 Task: Set up a 4-hour BBQ and grilling competition among friends and family.
Action: Mouse pressed left at (803, 105)
Screenshot: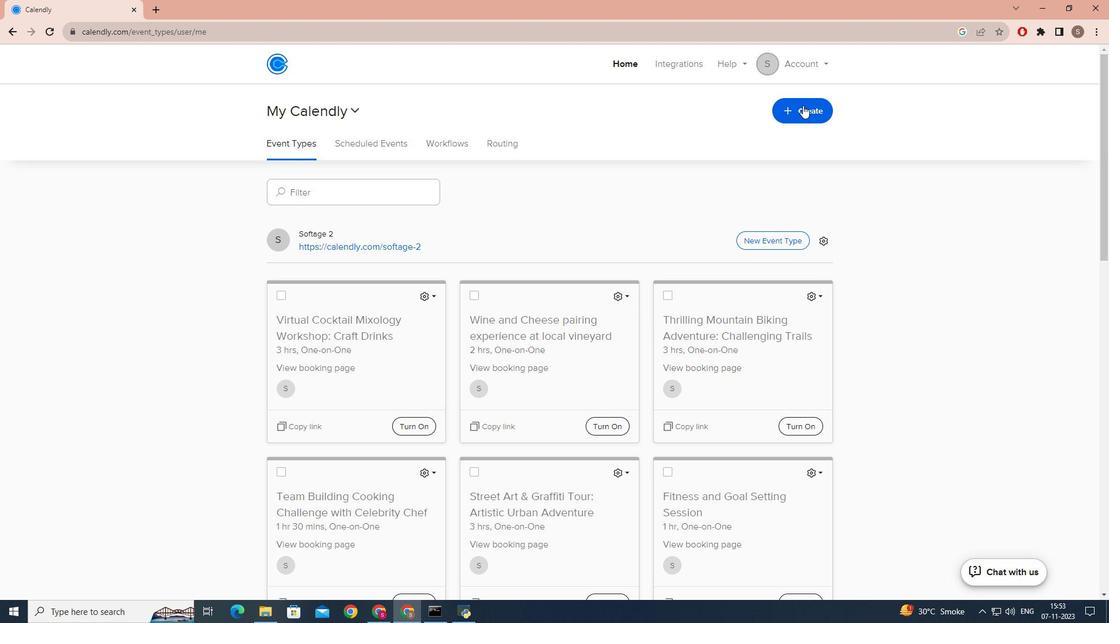 
Action: Mouse moved to (690, 150)
Screenshot: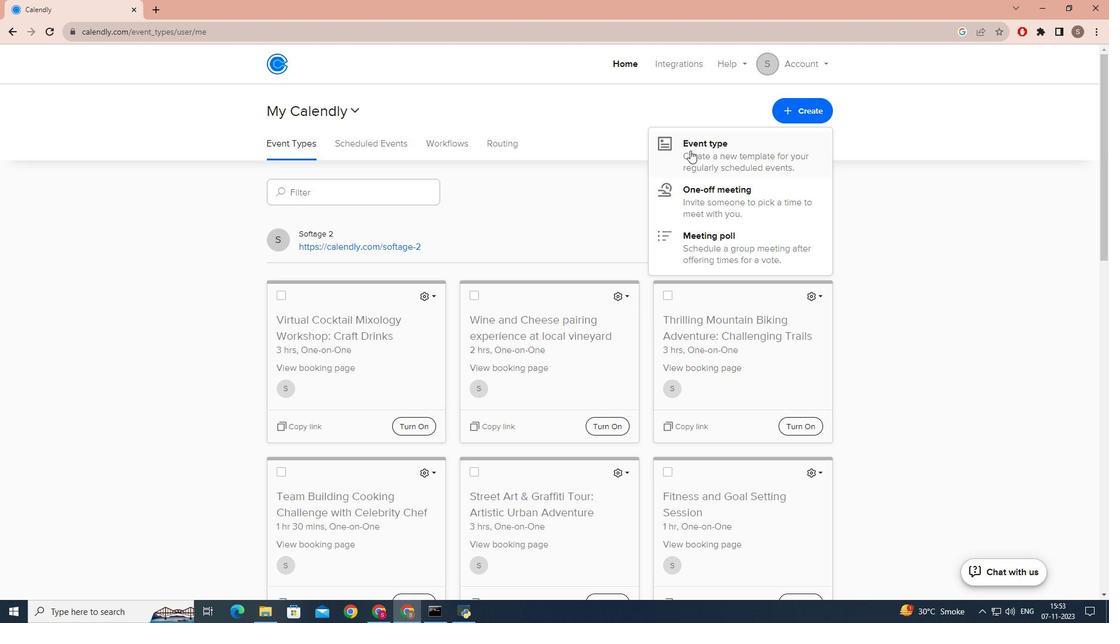 
Action: Mouse pressed left at (690, 150)
Screenshot: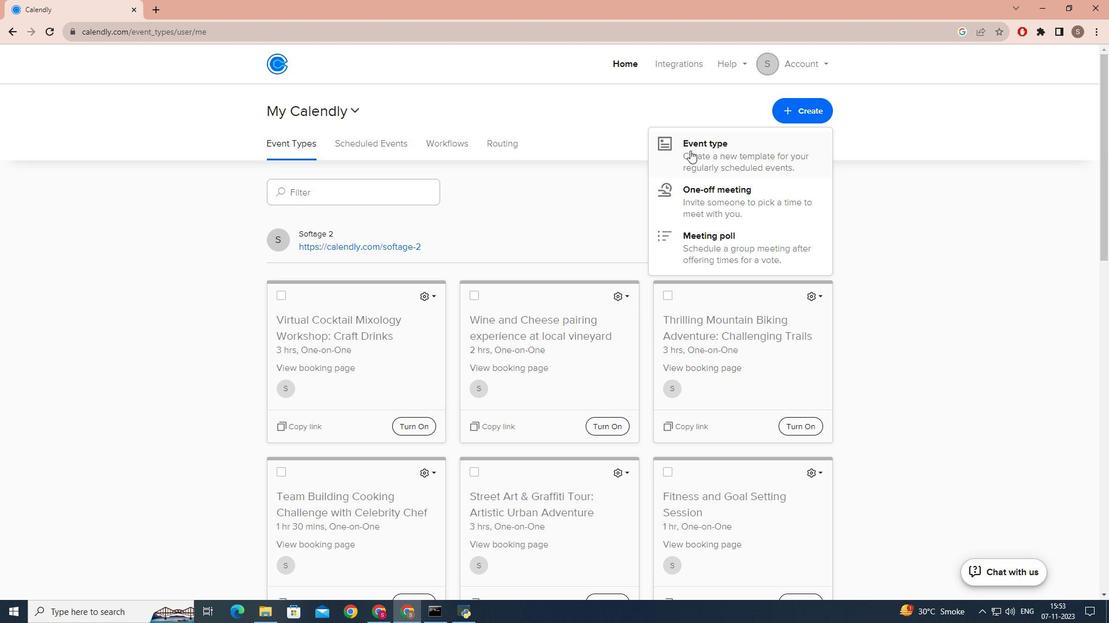 
Action: Mouse moved to (508, 206)
Screenshot: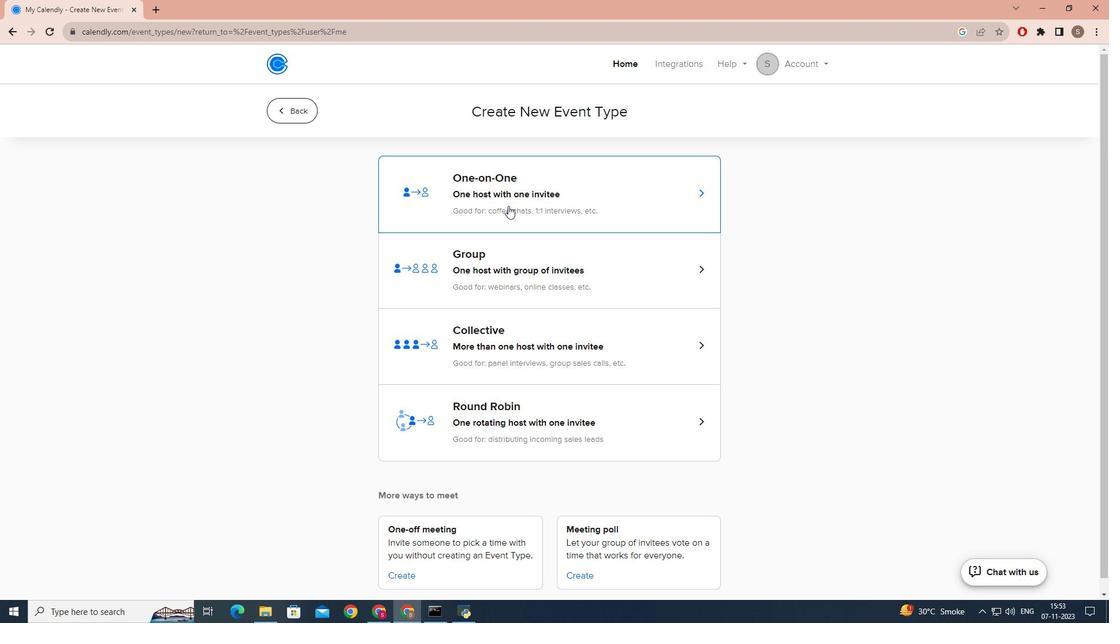 
Action: Mouse pressed left at (508, 206)
Screenshot: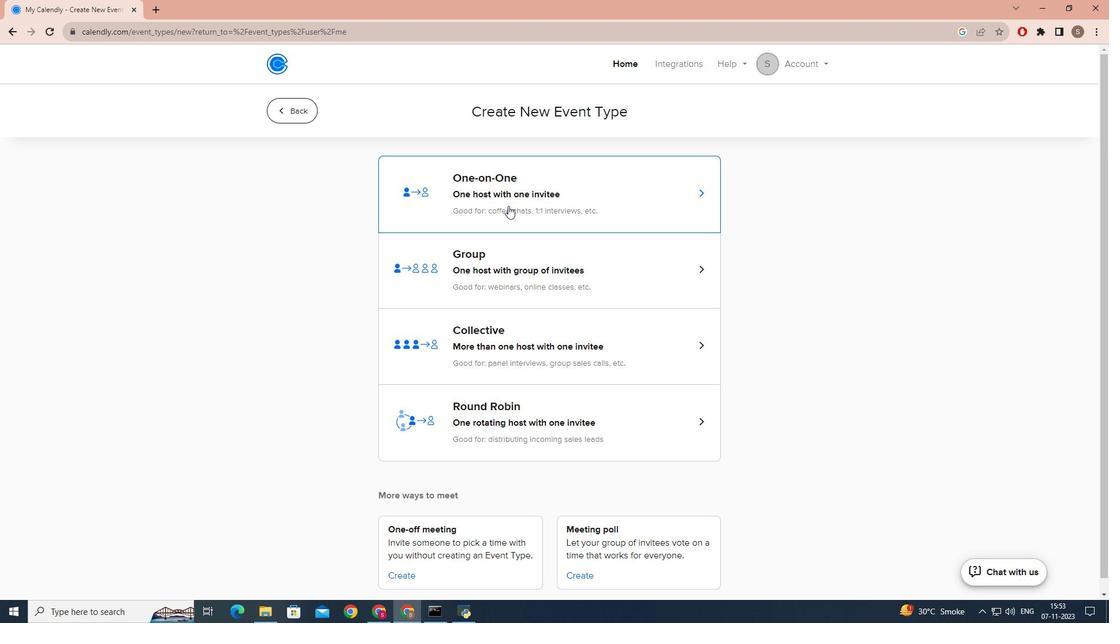 
Action: Mouse moved to (413, 260)
Screenshot: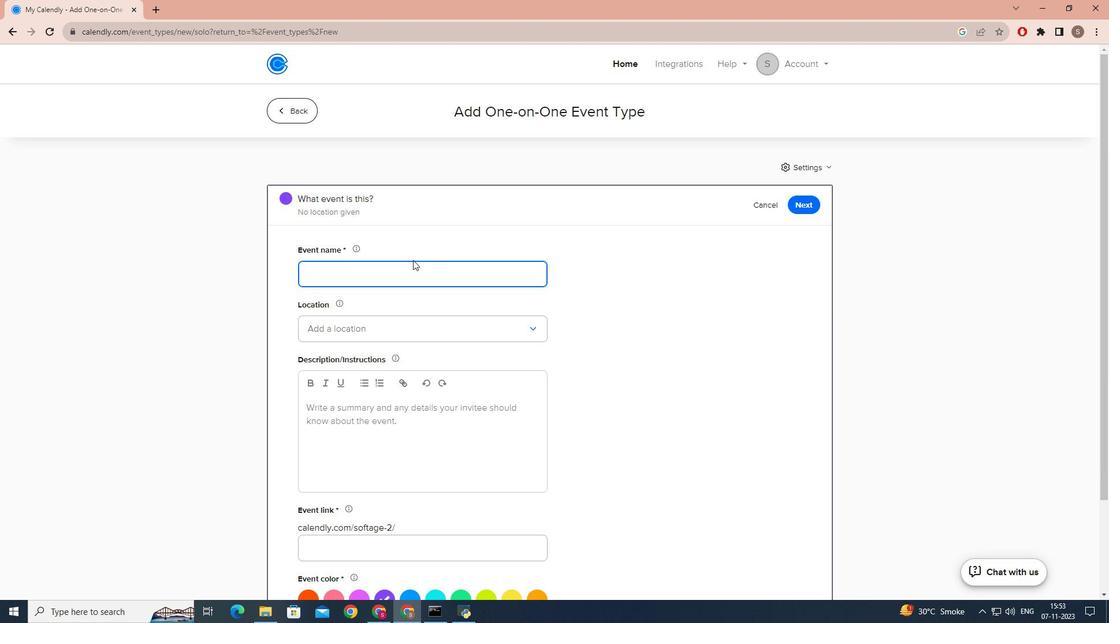 
Action: Key pressed bbq<Key.space><Key.caps_lock>AND<Key.space><Key.caps_lock>g<Key.caps_lock>RILLING<Key.space><Key.caps_lock>c<Key.caps_lock>OMPETITION<Key.space>WITH<Key.space><Key.caps_lock>f<Key.caps_lock>RIENDS<Key.space>AND<Key.space><Key.caps_lock>f<Key.caps_lock>AMILY
Screenshot: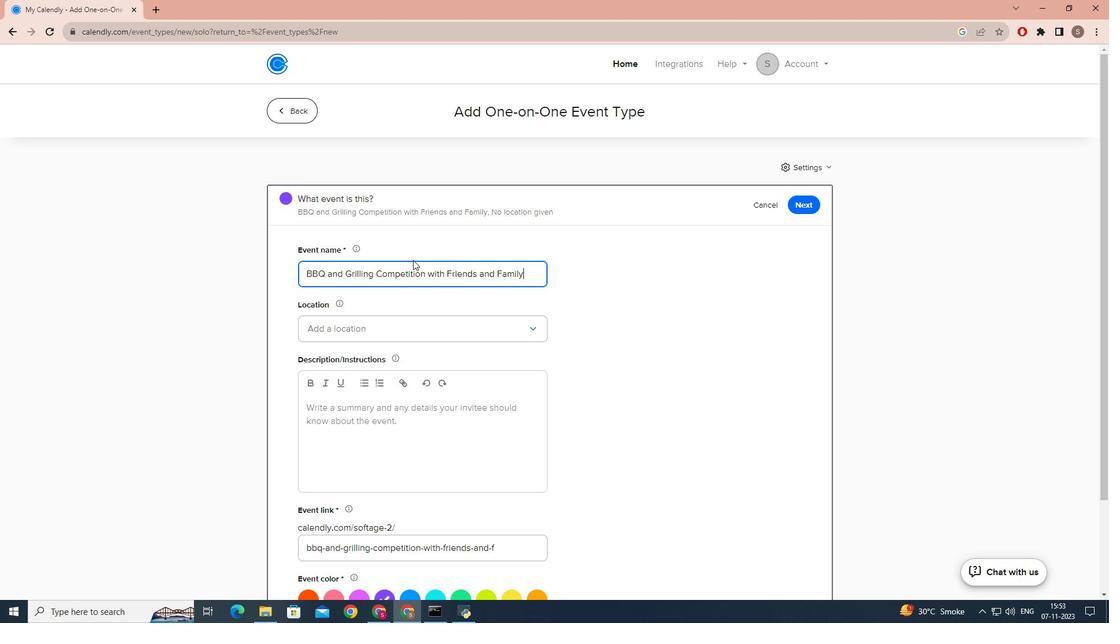 
Action: Mouse moved to (370, 328)
Screenshot: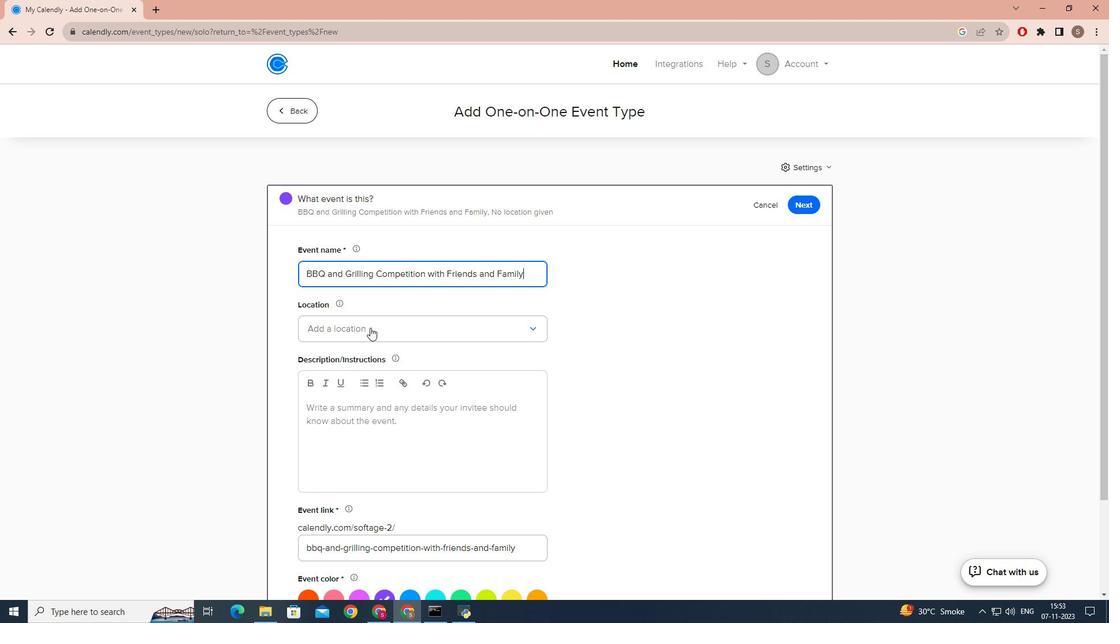 
Action: Mouse pressed left at (370, 328)
Screenshot: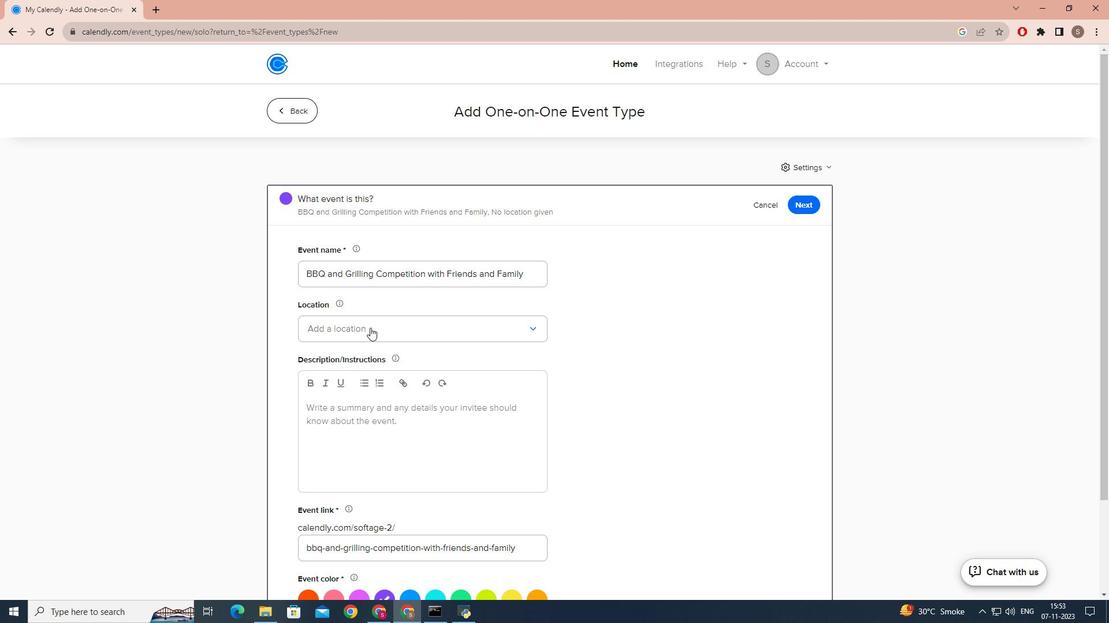 
Action: Mouse moved to (361, 355)
Screenshot: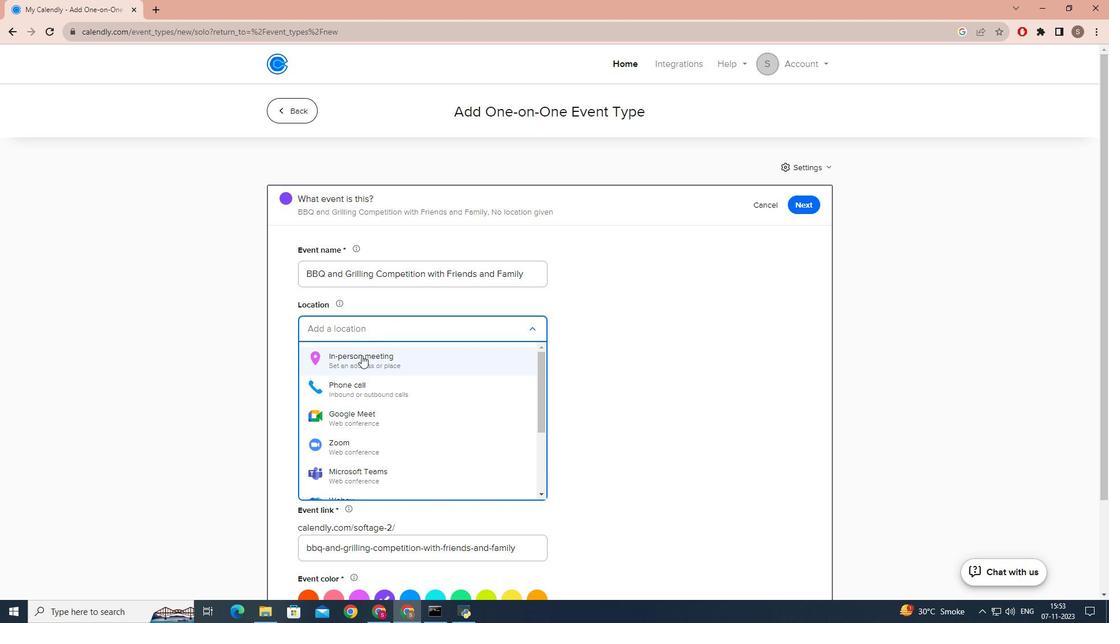 
Action: Mouse pressed left at (361, 355)
Screenshot: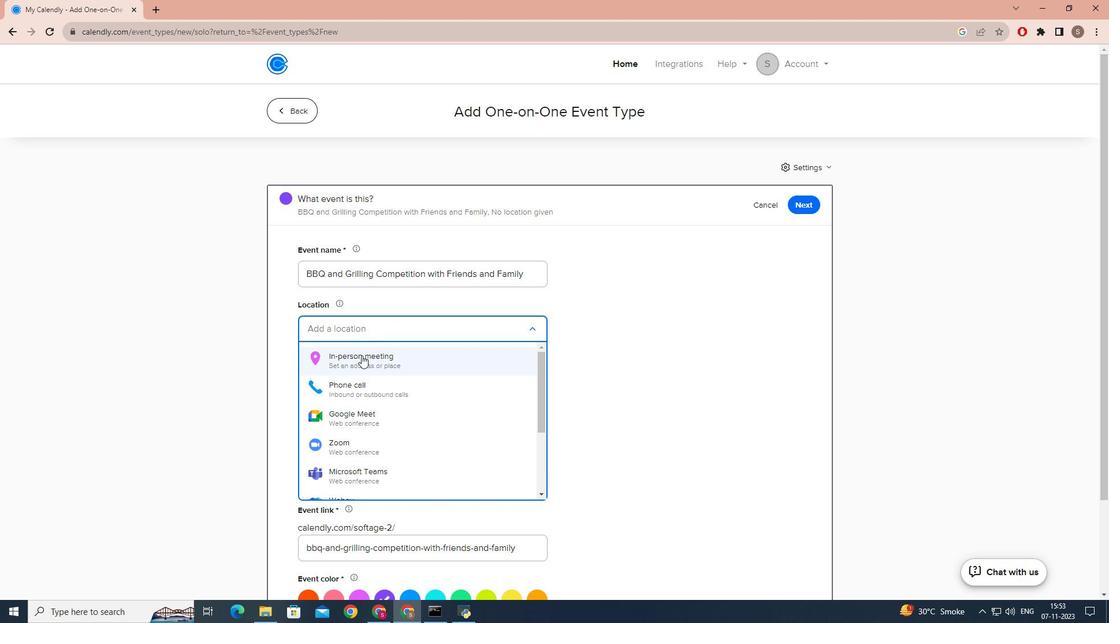 
Action: Mouse moved to (532, 188)
Screenshot: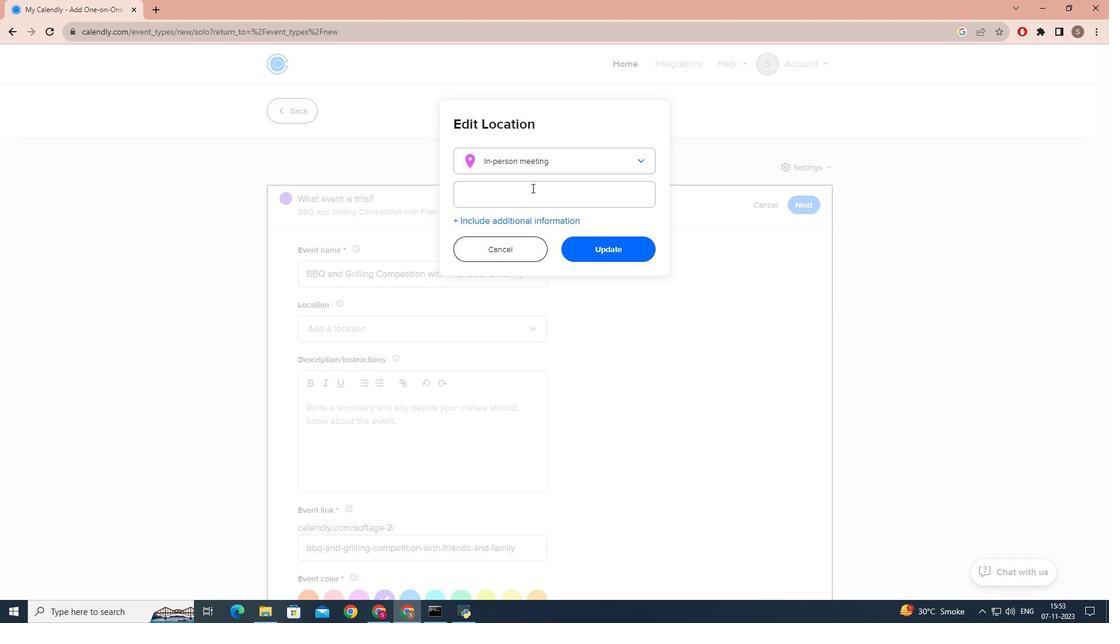
Action: Mouse pressed left at (532, 188)
Screenshot: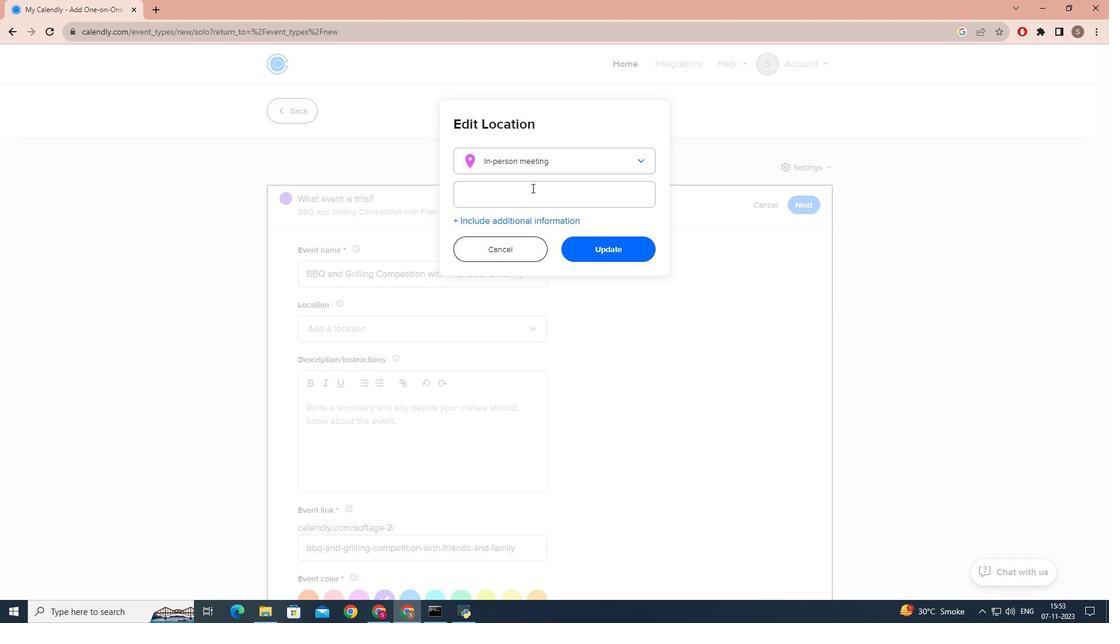 
Action: Key pressed <Key.caps_lock>bbq<Key.space><Key.caps_lock><Key.caps_lock>b<Key.caps_lock>L<Key.caps_lock><Key.caps_lock>AZE,<Key.caps_lock>n<Key.caps_lock>EW<Key.space><Key.caps_lock>h<Key.caps_lock>AVEN<Key.space><Key.caps_lock>s<Key.caps_lock>TREET,<Key.space><Key.caps_lock>m<Key.caps_lock>I<Key.backspace>INNESOTA,<Key.caps_lock>u.s.a
Screenshot: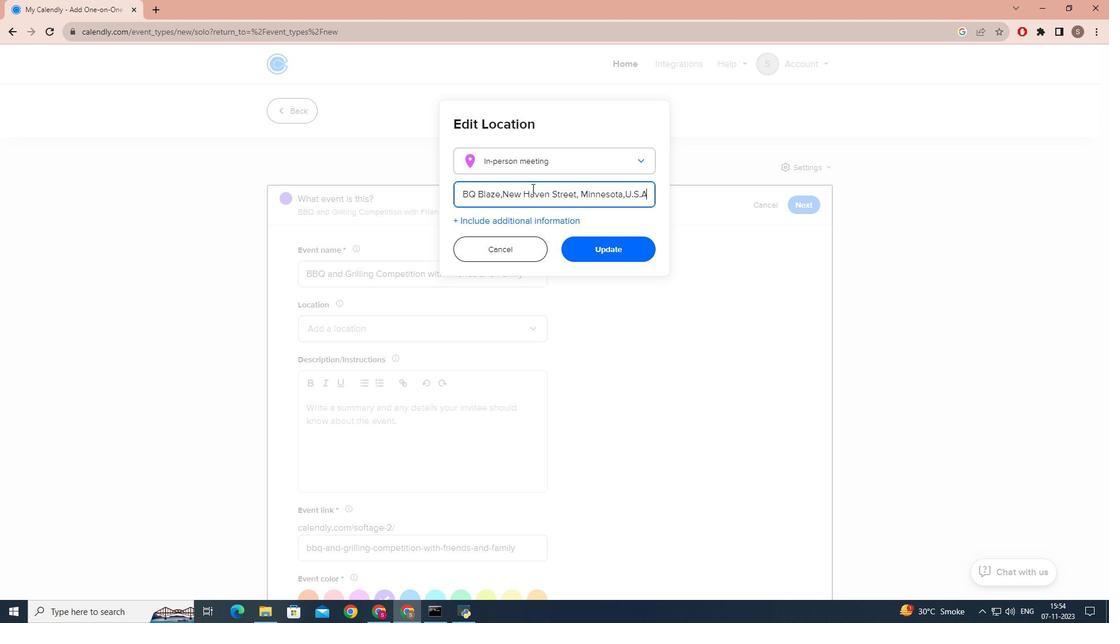 
Action: Mouse moved to (634, 259)
Screenshot: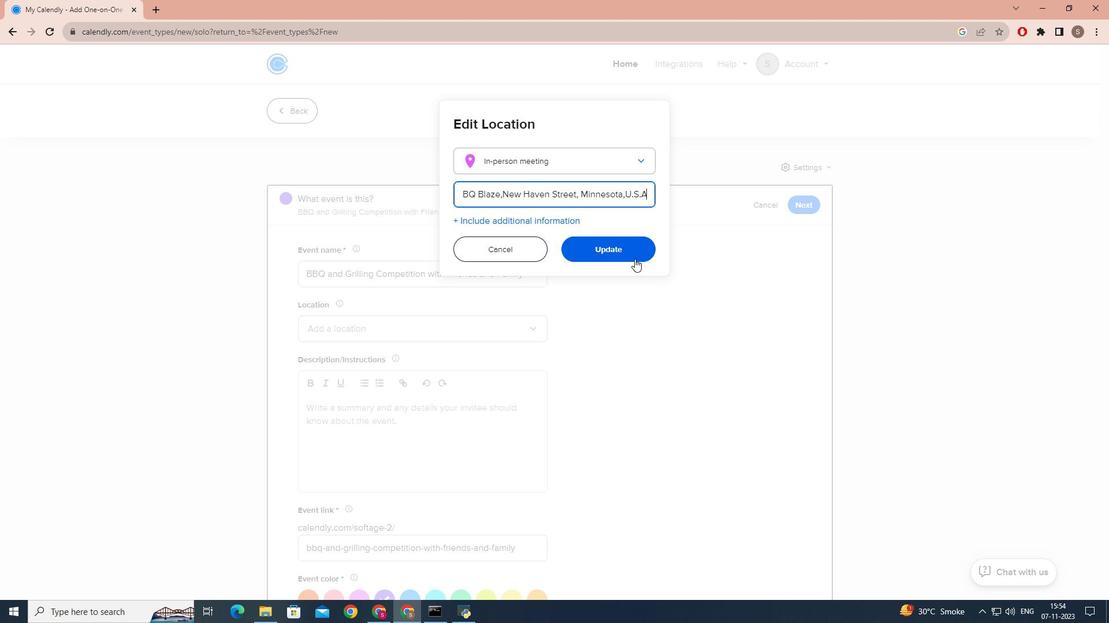 
Action: Mouse pressed left at (634, 259)
Screenshot: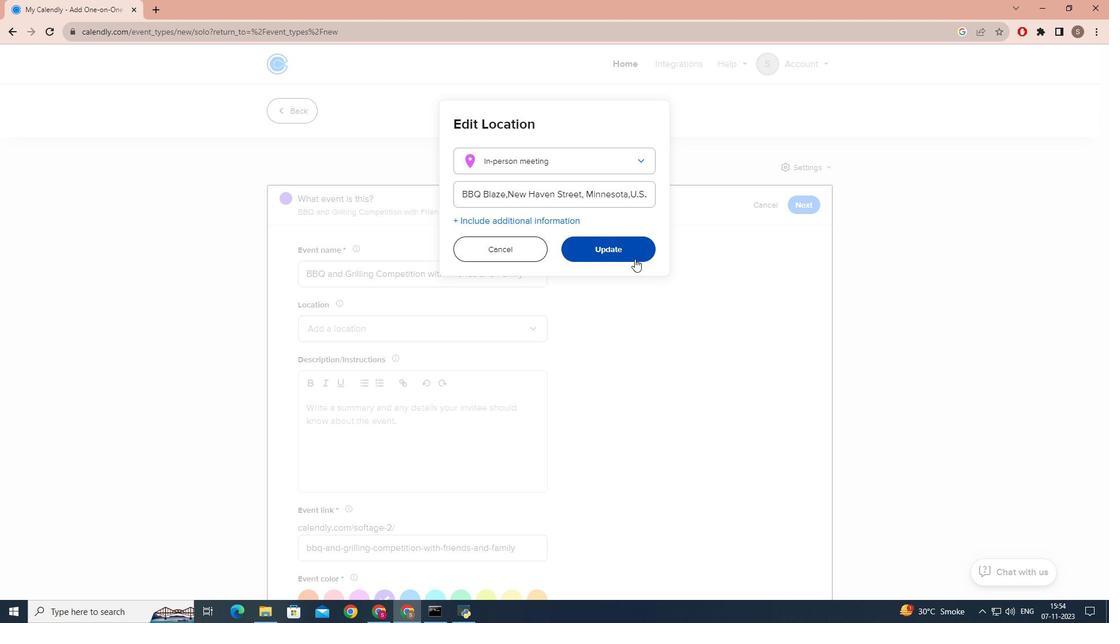 
Action: Mouse moved to (505, 346)
Screenshot: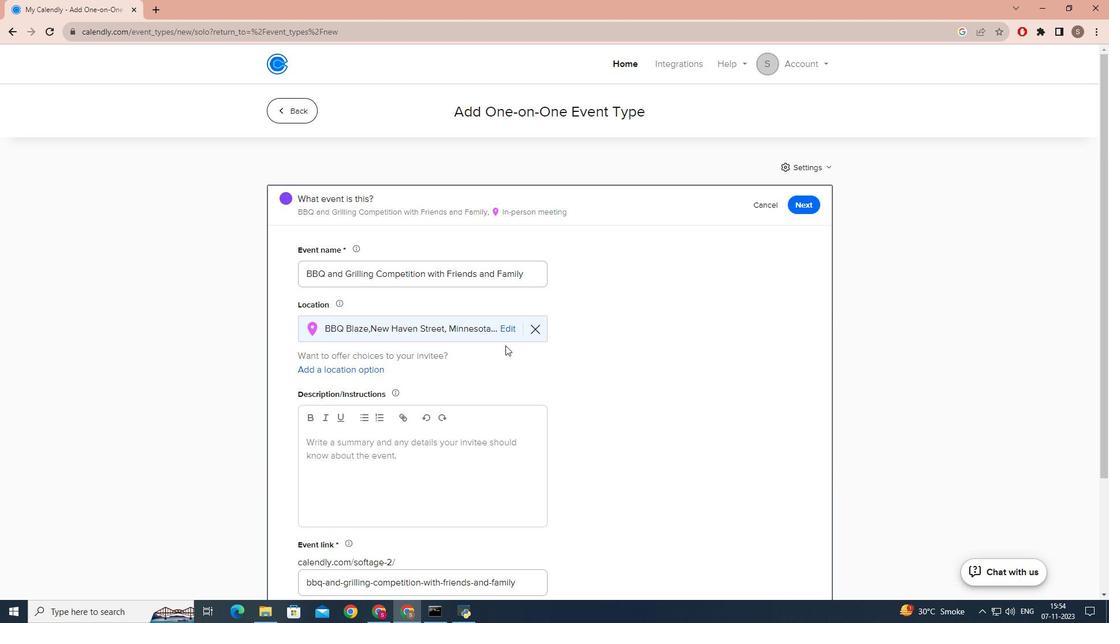 
Action: Mouse scrolled (505, 345) with delta (0, 0)
Screenshot: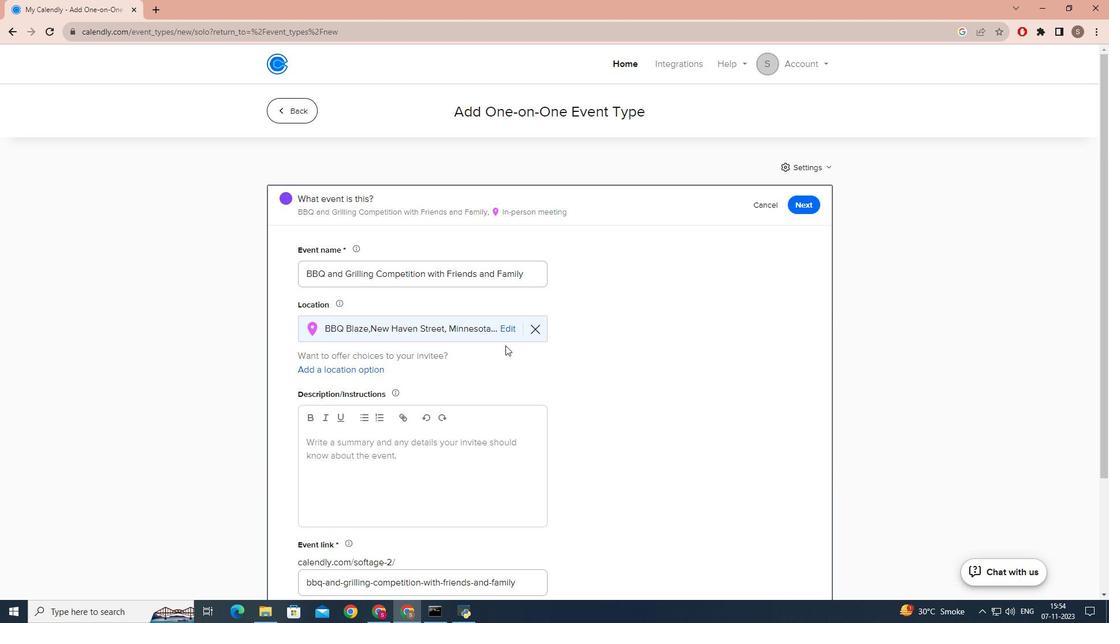 
Action: Mouse scrolled (505, 345) with delta (0, 0)
Screenshot: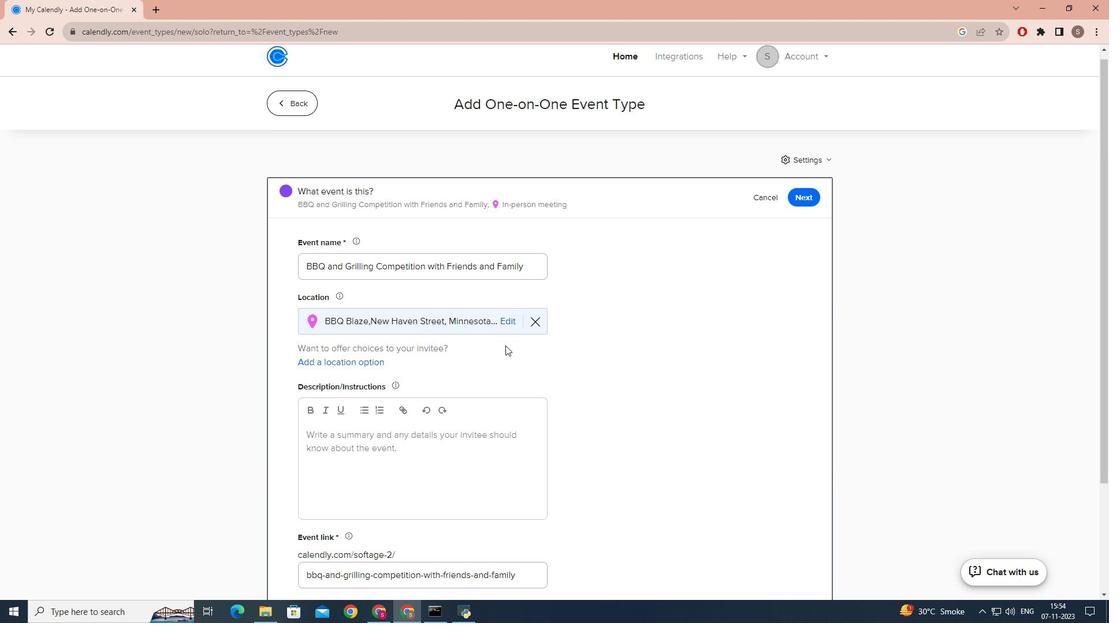 
Action: Mouse scrolled (505, 345) with delta (0, 0)
Screenshot: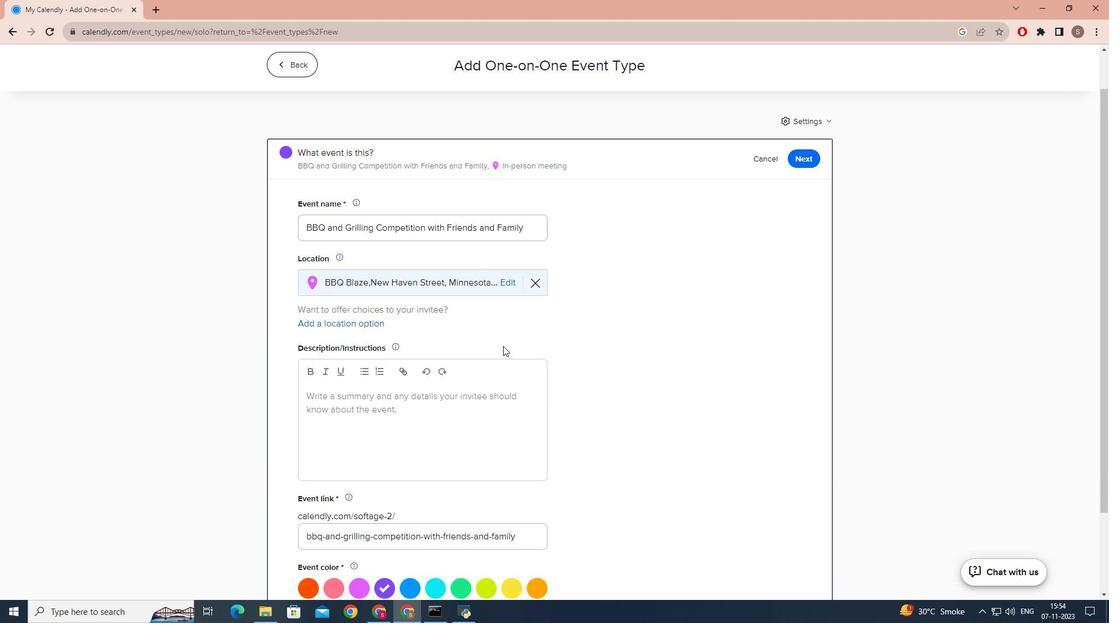 
Action: Mouse moved to (383, 332)
Screenshot: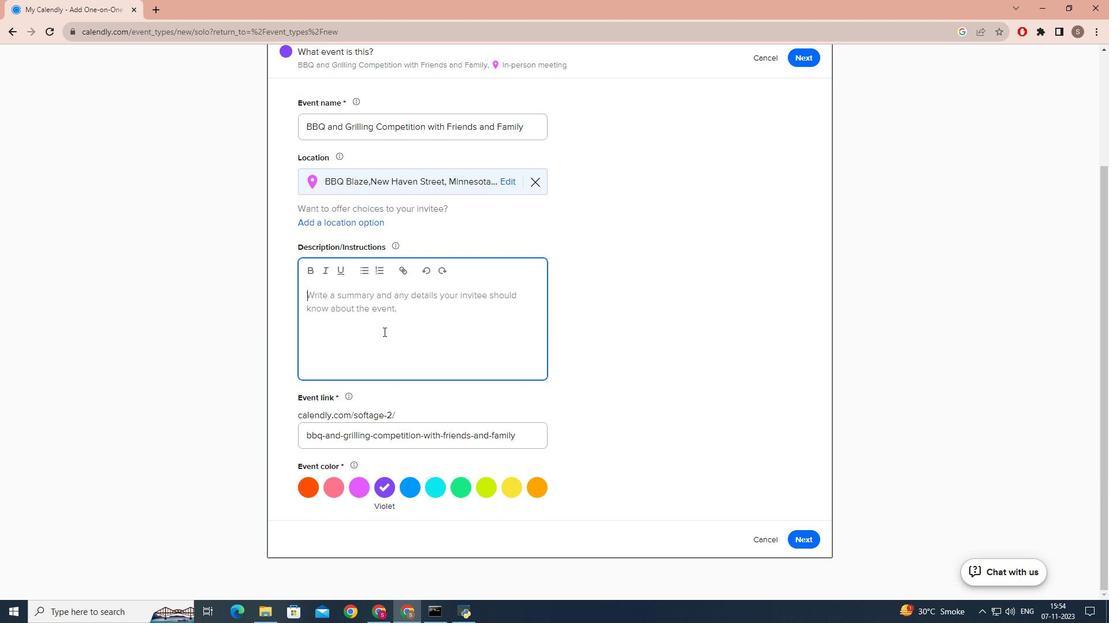 
Action: Mouse pressed left at (383, 332)
Screenshot: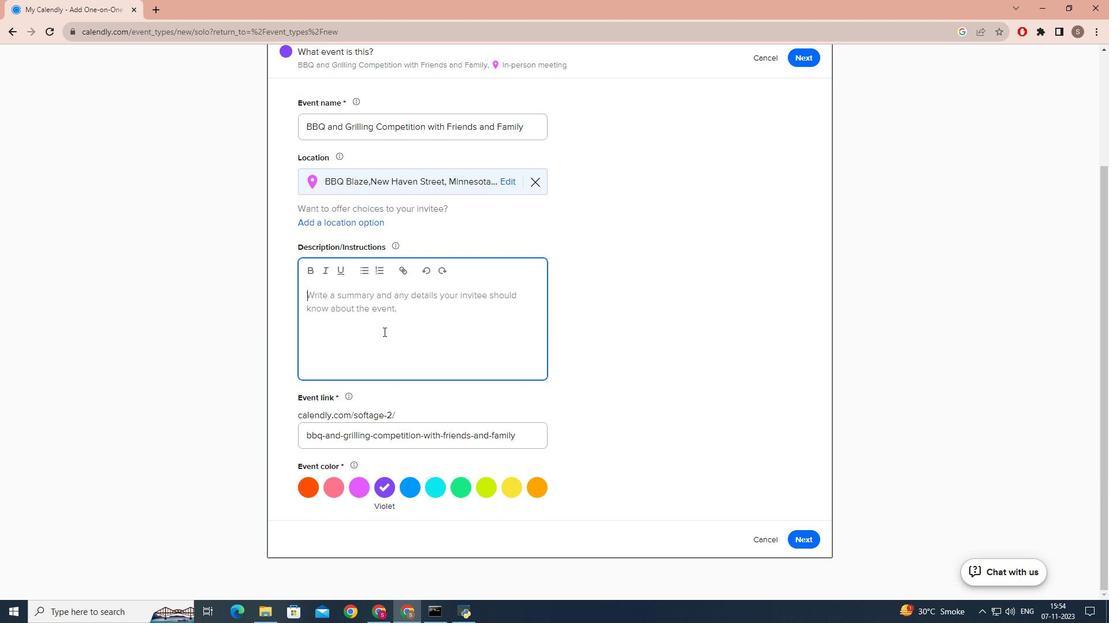 
Action: Key pressed <Key.caps_lock>G<Key.backspace><Key.caps_lock>g<Key.caps_lock>ET<Key.space>READY<Key.space>FOR<Key.space>A<Key.space>SIZLI<Key.backspace><Key.backspace>LING<Key.space>AND<Key.space>MOUTHWATERING<Key.space>
Screenshot: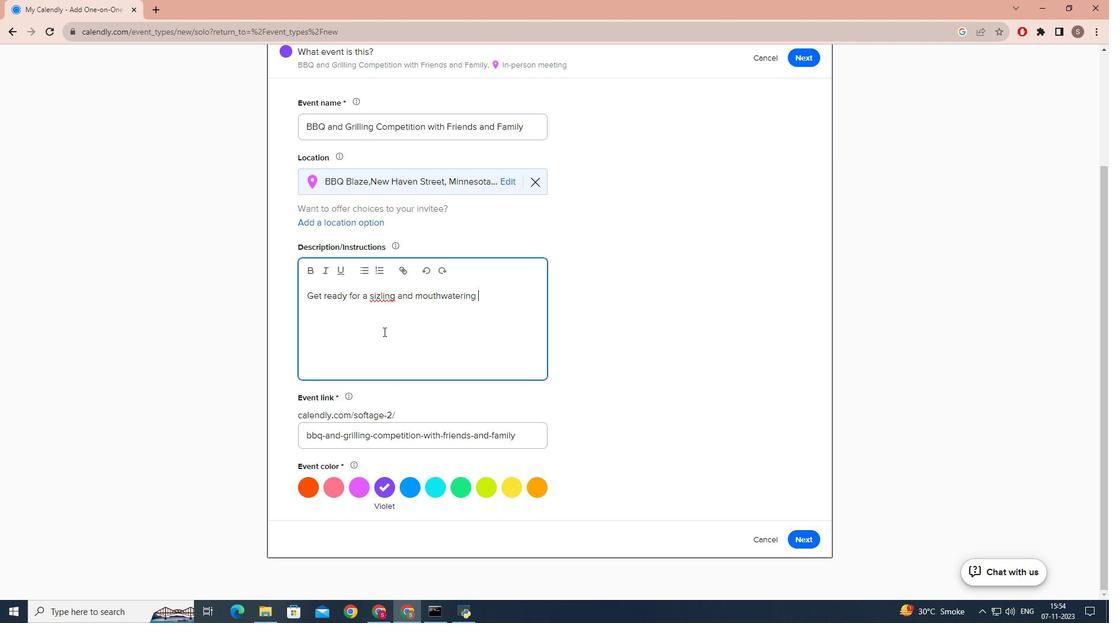 
Action: Mouse moved to (376, 295)
Screenshot: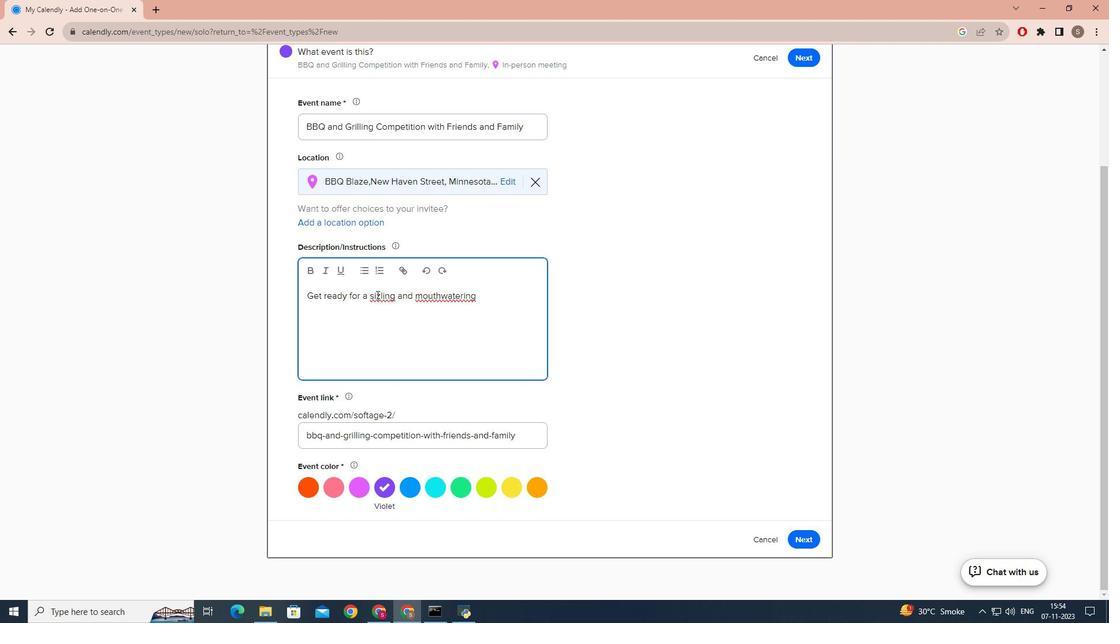 
Action: Mouse pressed left at (376, 295)
Screenshot: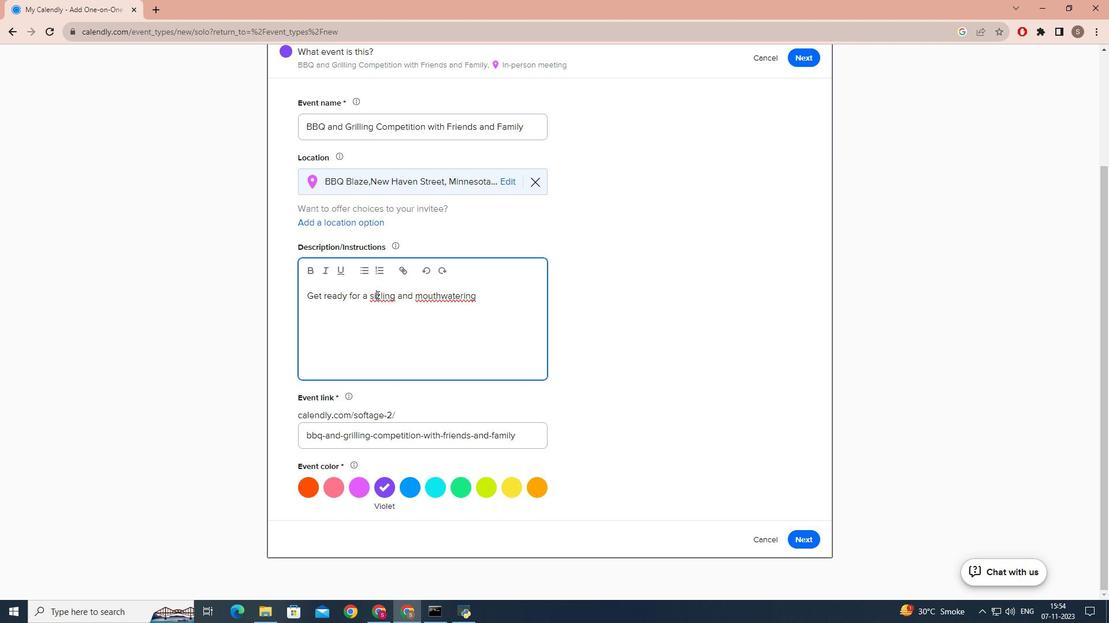 
Action: Mouse moved to (385, 296)
Screenshot: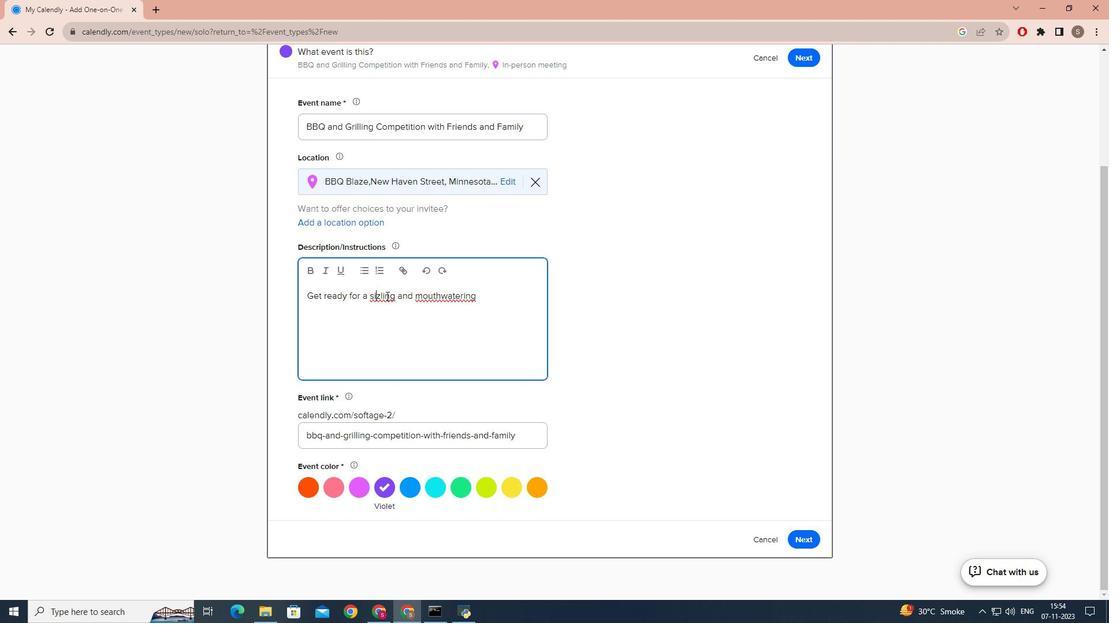 
Action: Key pressed A
Screenshot: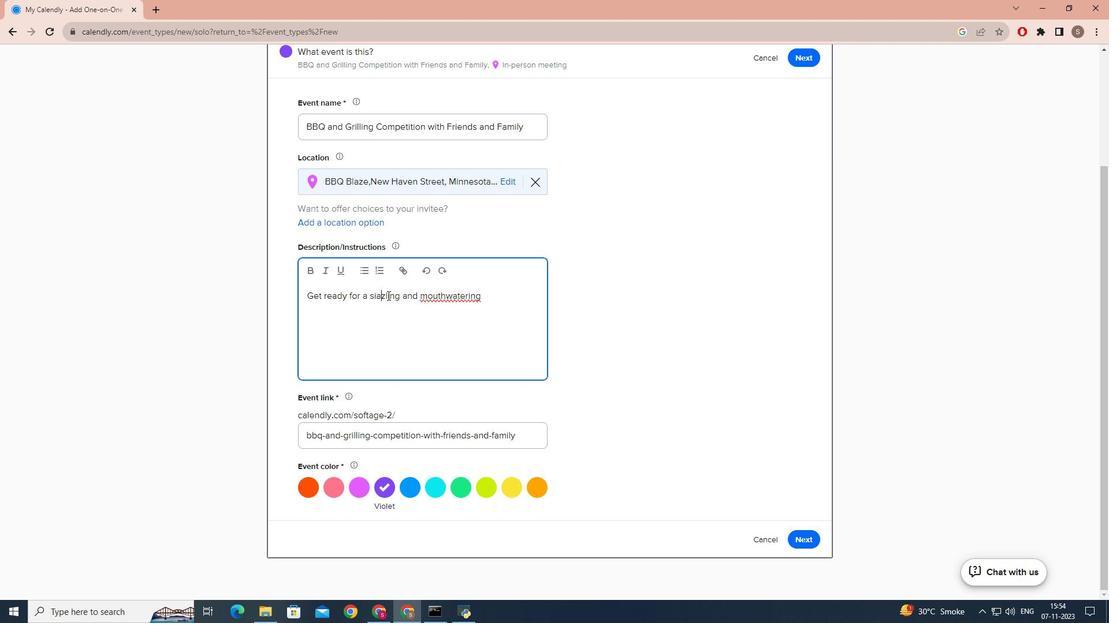 
Action: Mouse moved to (411, 299)
Screenshot: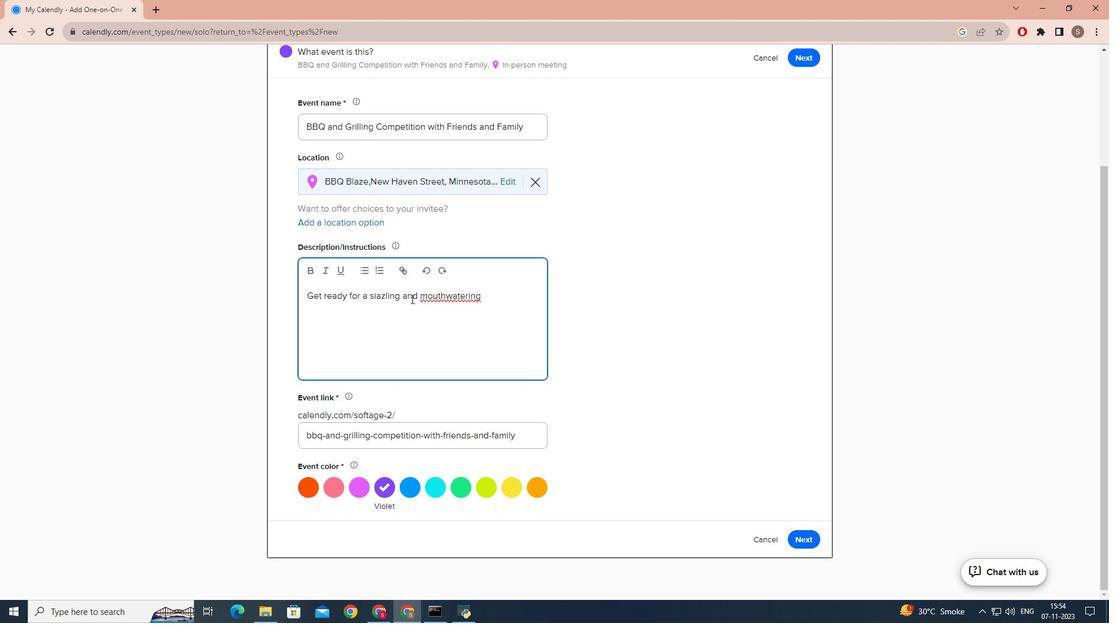 
Action: Key pressed <Key.backspace>Z
Screenshot: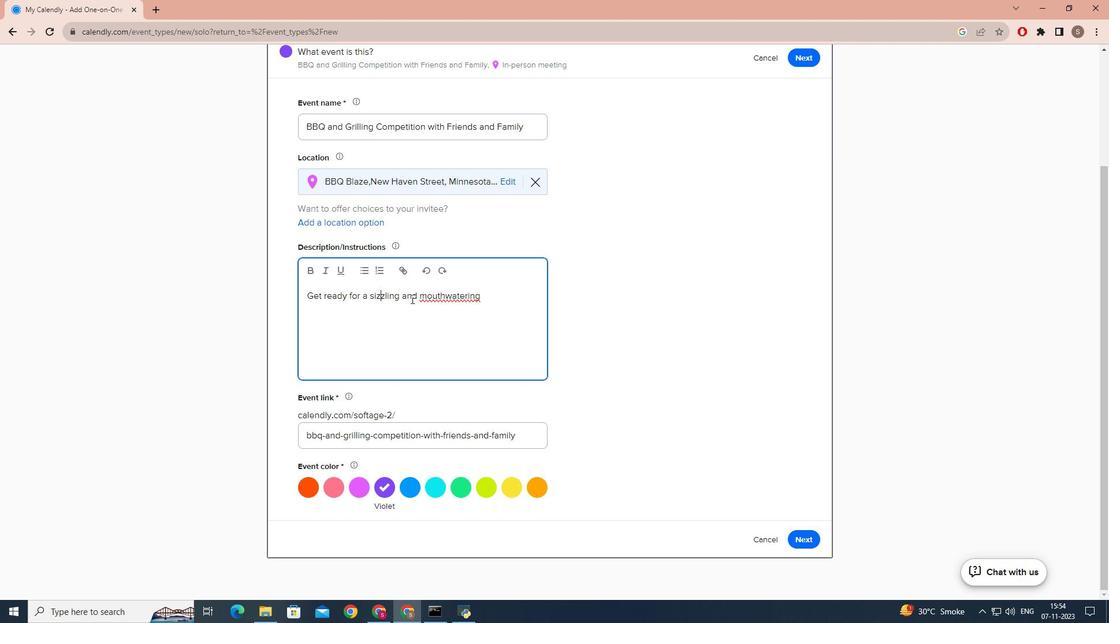
Action: Mouse moved to (444, 295)
Screenshot: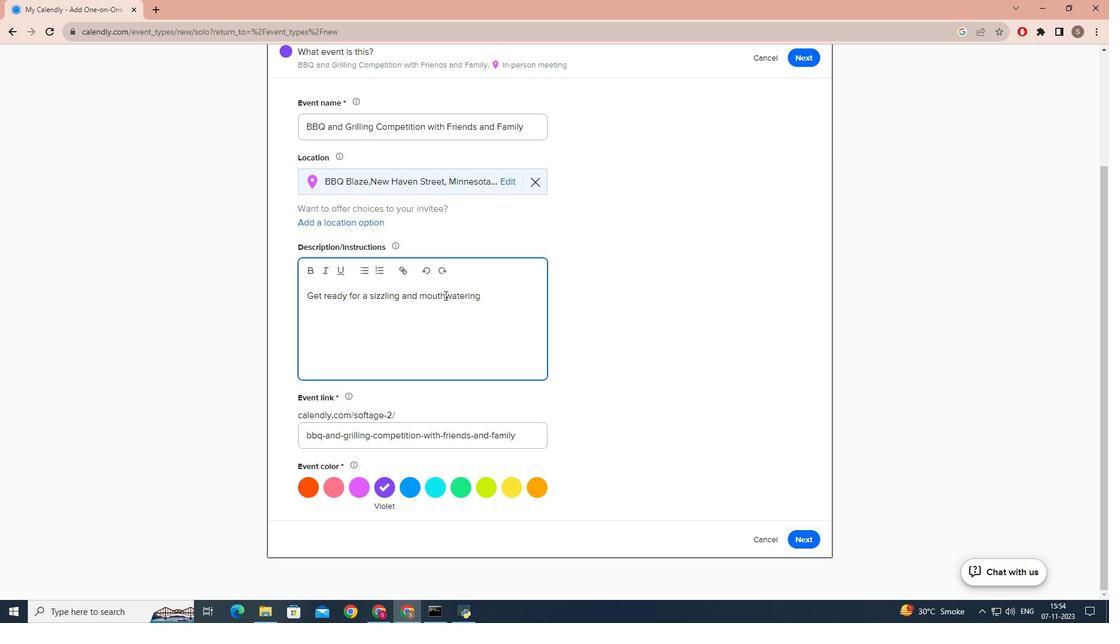 
Action: Mouse pressed left at (444, 295)
Screenshot: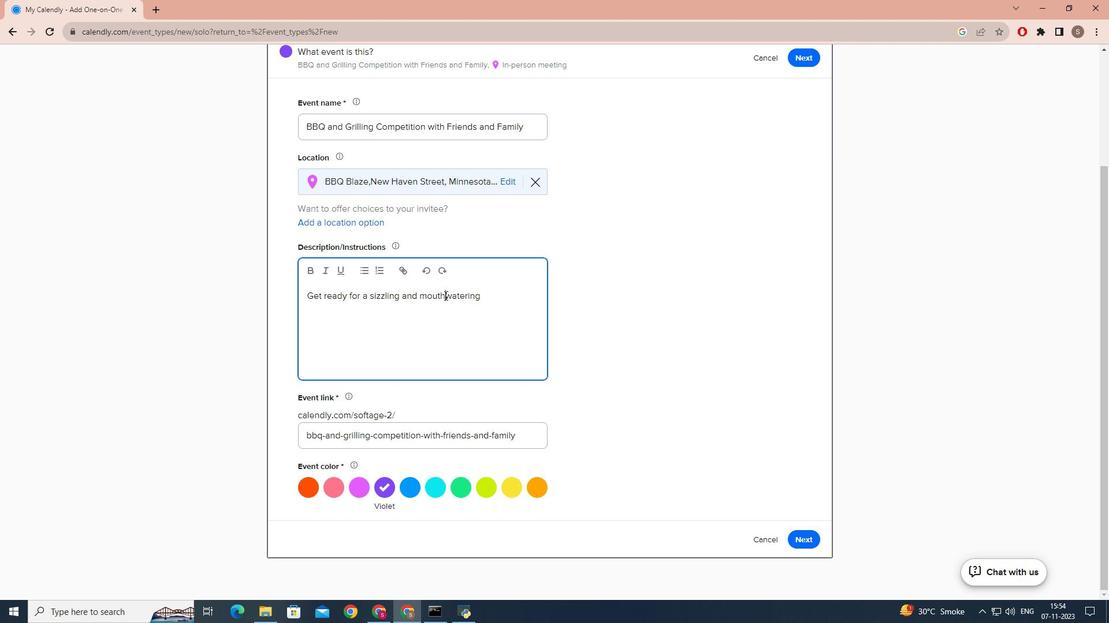
Action: Key pressed -
Screenshot: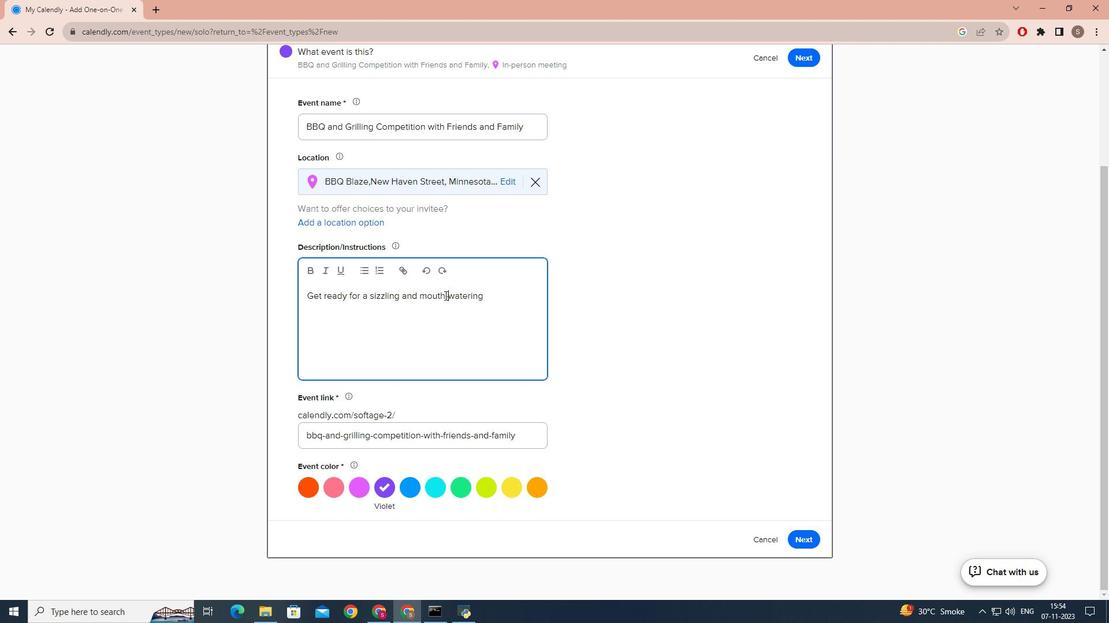 
Action: Mouse moved to (488, 295)
Screenshot: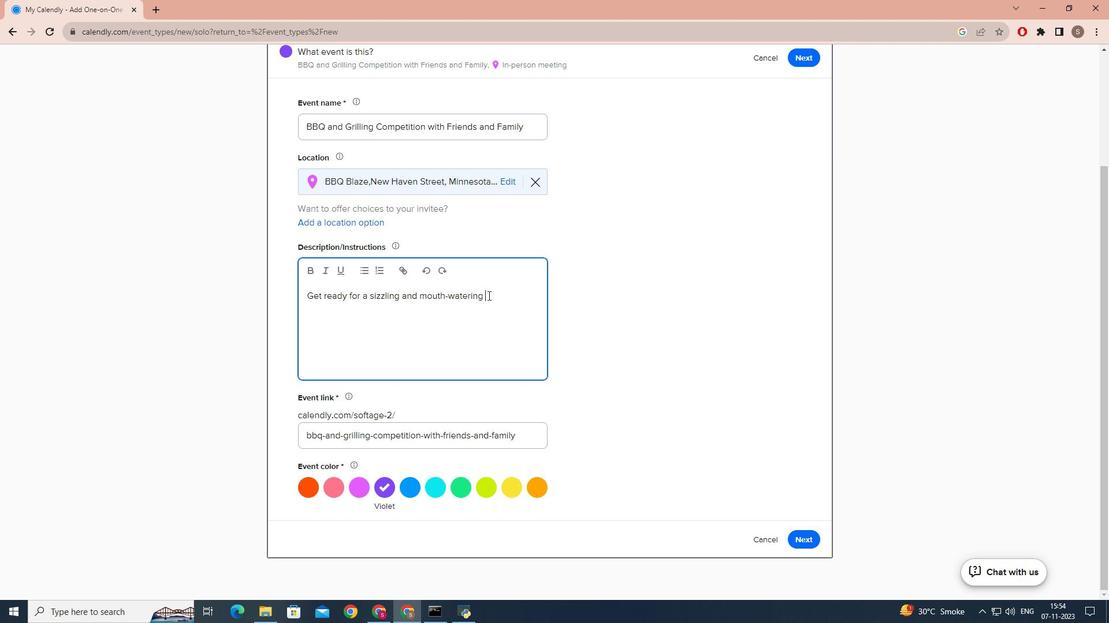 
Action: Mouse pressed left at (488, 295)
Screenshot: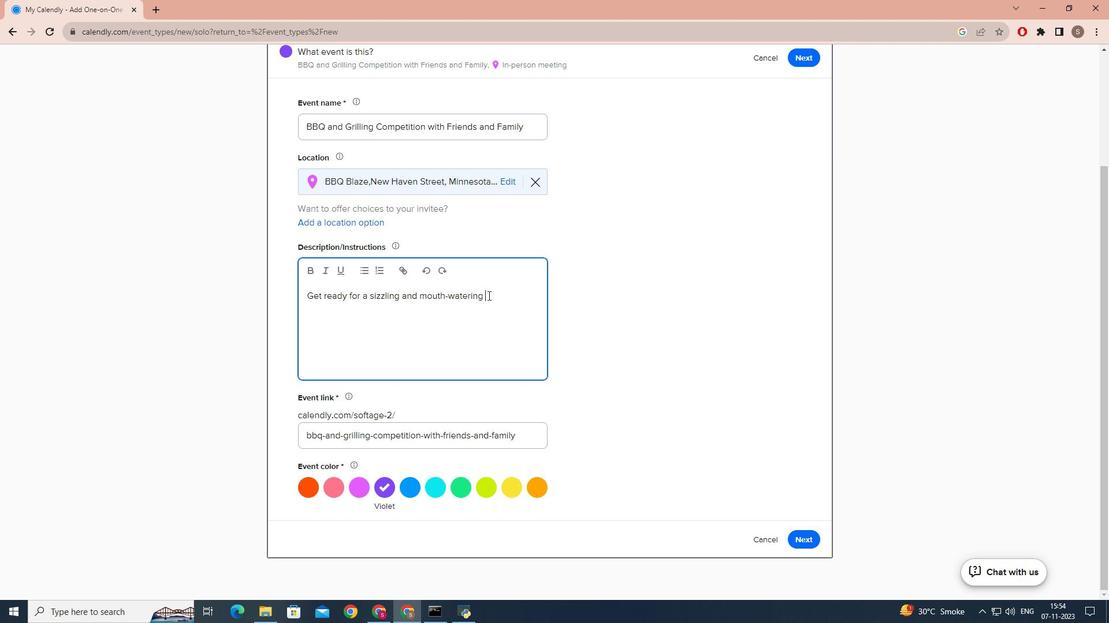 
Action: Key pressed <Key.caps_lock>bbq<Key.space><Key.caps_lock>AND<Key.space><Key.caps_lock>g<Key.caps_lock>RILLING<Key.space>COMPETION<Key.space><Key.backspace><Key.backspace><Key.backspace>TION<Key.space>THAT<Key.space>WILL<Key.space>BRING<Key.space>OUT<Key.space>YOUR<Key.space>INNER<Key.space>GRILL-MASTER<Key.shift_r><Key.shift_r>!<Key.space><Key.caps_lock>t<Key.caps_lock>HIS<Key.space>EVENT<Key.space>IS<Key.space>ALL<Key.space>ABOUT<Key.space>FUN,FOODF<Key.space>AND<Key.space>FRIENDLY<Key.space>
Screenshot: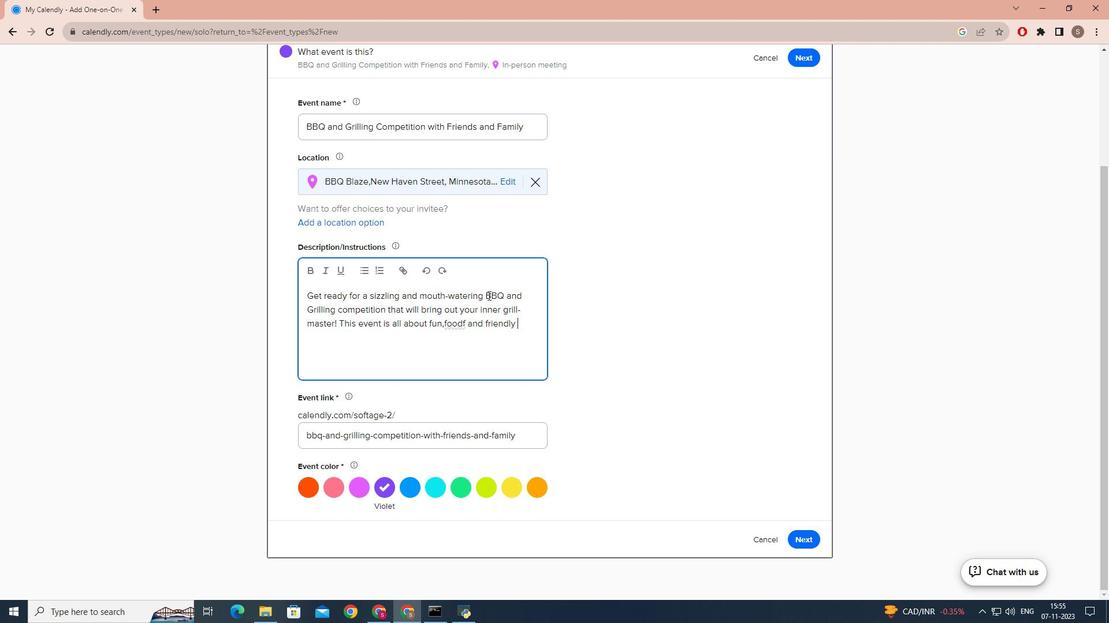 
Action: Mouse moved to (467, 320)
Screenshot: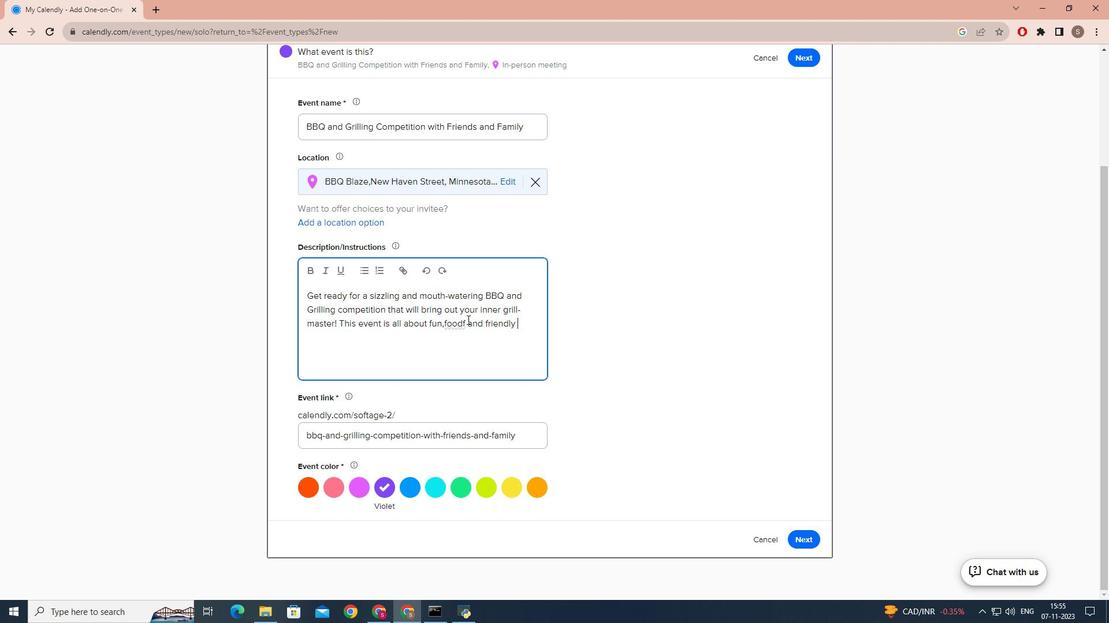 
Action: Mouse pressed left at (467, 320)
Screenshot: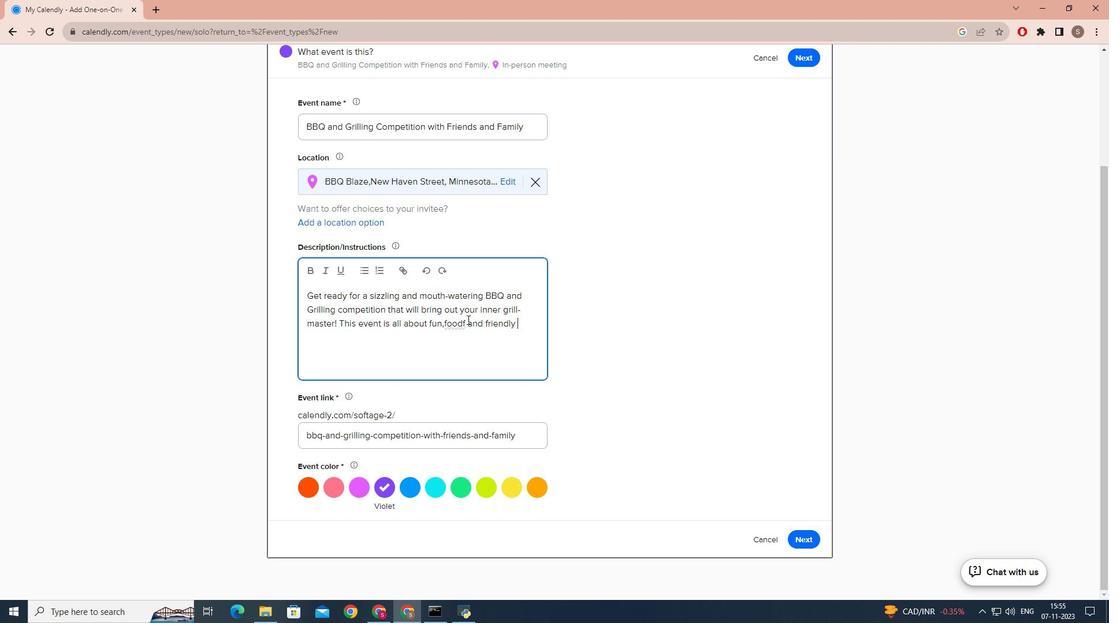 
Action: Key pressed <Key.backspace><Key.backspace><Key.space>
Screenshot: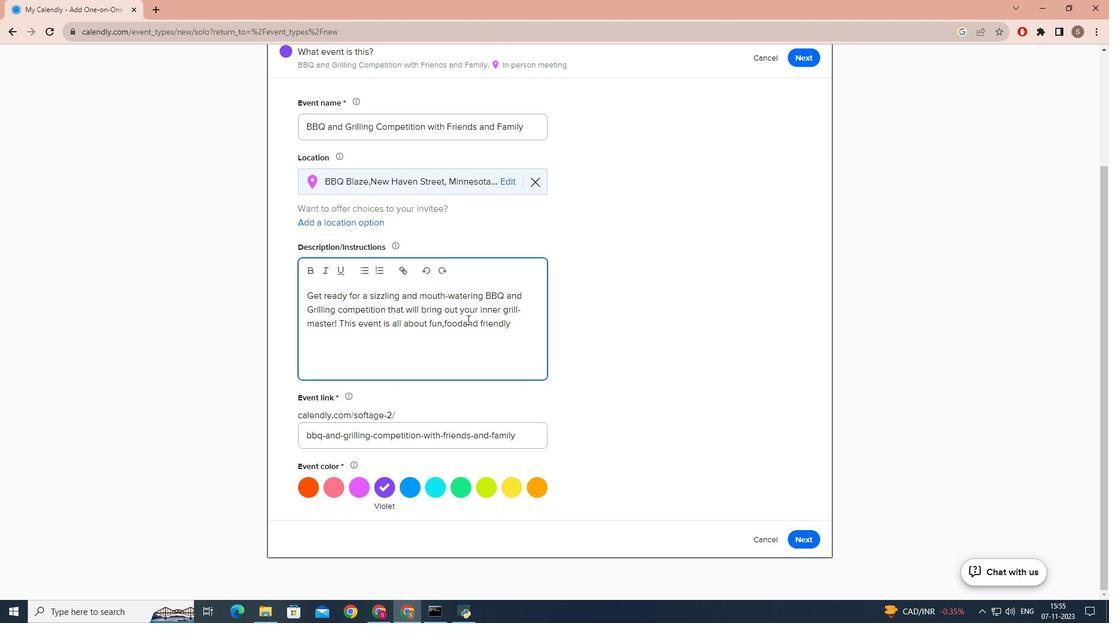 
Action: Mouse moved to (514, 327)
Screenshot: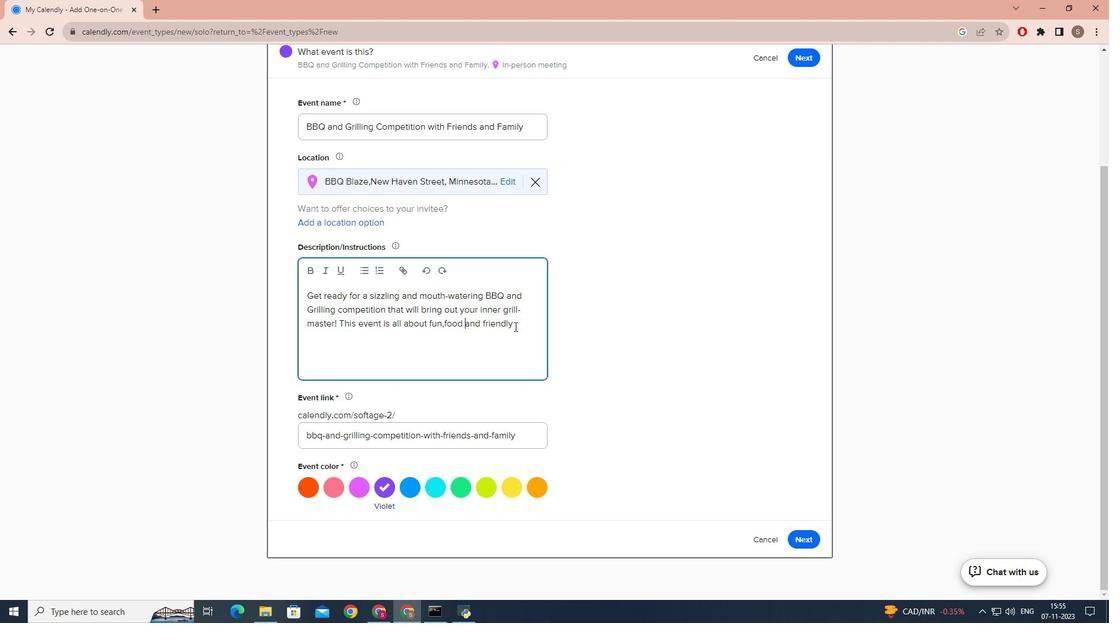 
Action: Mouse pressed left at (514, 327)
Screenshot: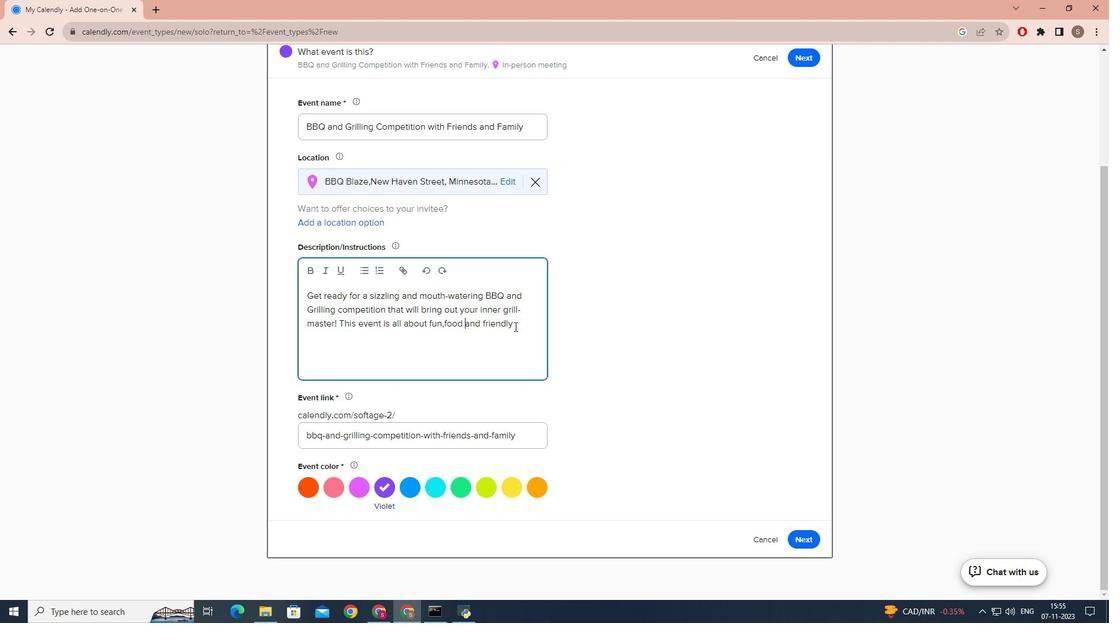 
Action: Key pressed COMPETITION,PERFCT<Key.space><Key.backspace><Key.backspace><Key.backspace>ECT<Key.space>FOR<Key.space>FRIENDS<Key.space>AND<Key.space>FAMILY<Key.space>TPO<Key.backspace><Key.backspace>O<Key.space>ENJOY<Key.space>TOGETHER.<Key.enter><Key.caps_lock>t<Key.caps_lock>HIS<Key.space>EVN<Key.backspace>ENT<Key.space>IS<Key.space>DESIGNED<Key.space>FOR<Key.space>ALL<Key.space>AGES.<Key.caps_lock>d<Key.caps_lock>O<Key.space>NOT<Key.space>MISS<Key.space>OUT<Key.space>ON<Key.space>THE<Key.space>FUN<Key.space>AAN<Key.backspace><Key.backspace>ND<Key.space>FLAVOURS<Key.shift_r>!
Screenshot: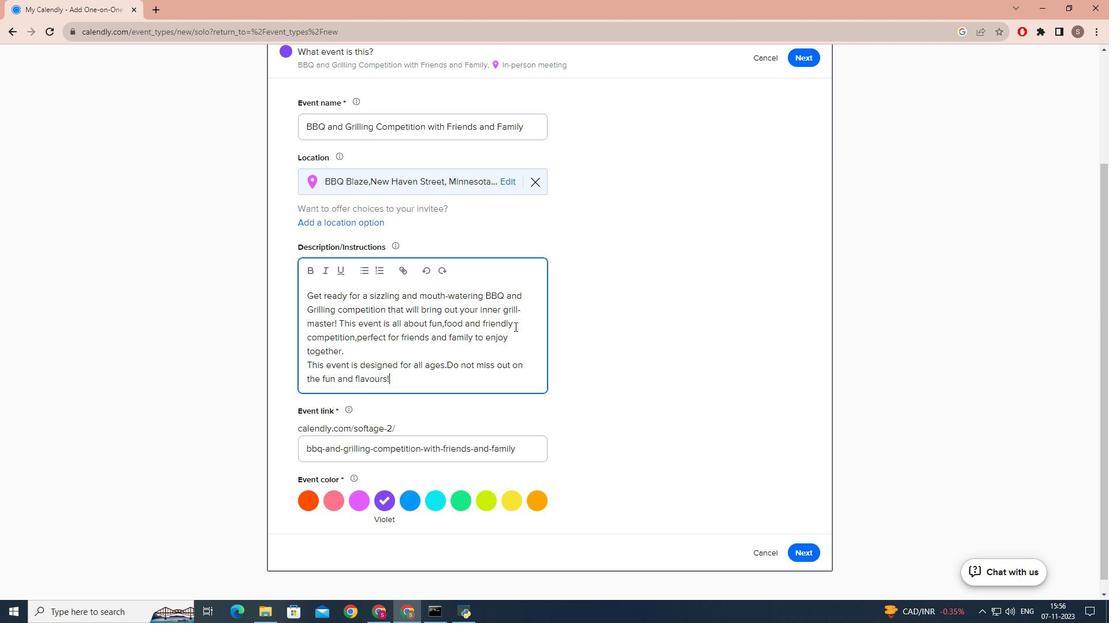 
Action: Mouse moved to (410, 498)
Screenshot: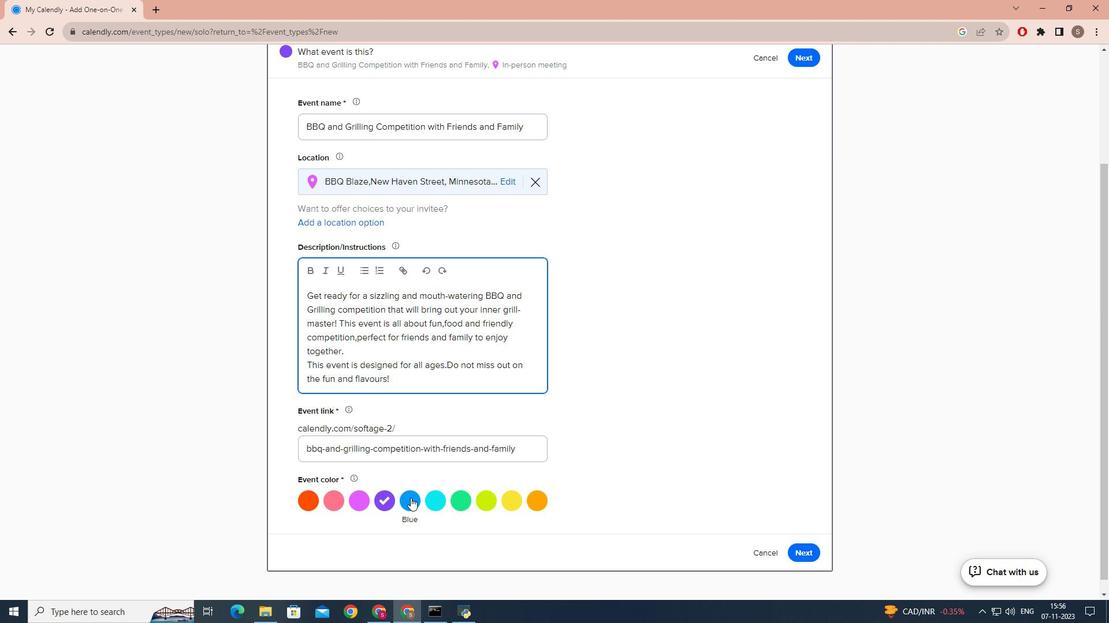 
Action: Mouse pressed left at (410, 498)
Screenshot: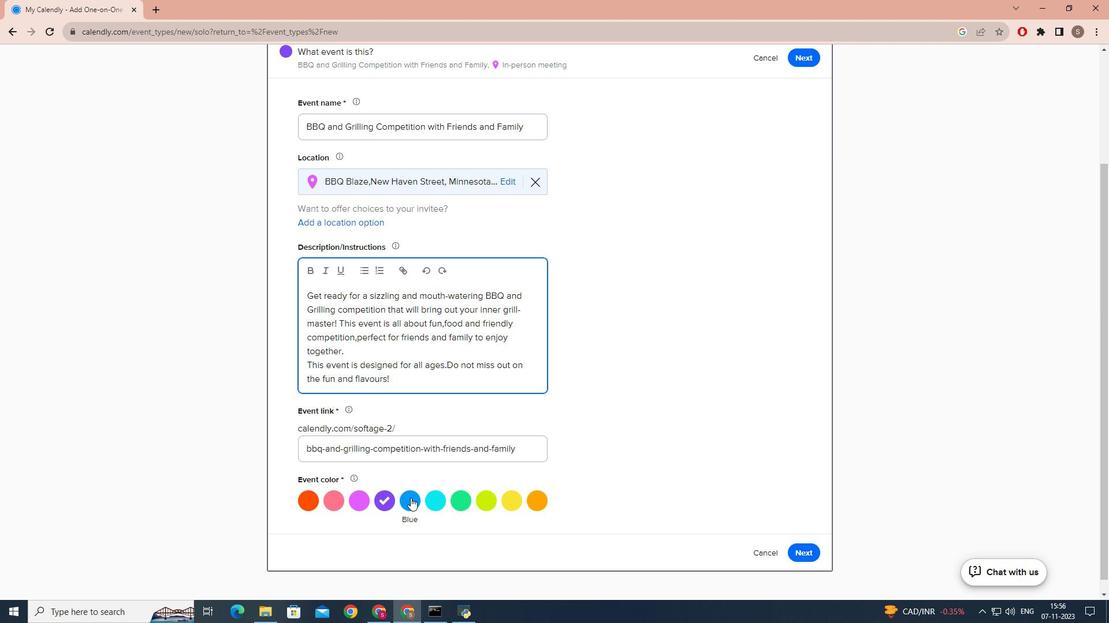 
Action: Mouse moved to (798, 552)
Screenshot: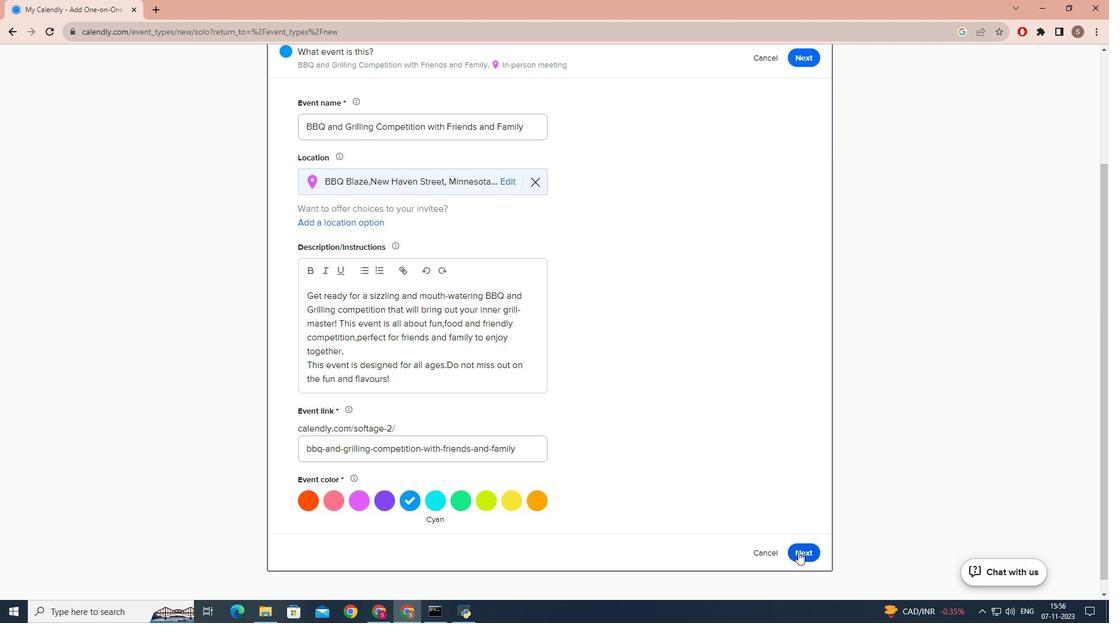 
Action: Mouse pressed left at (798, 552)
Screenshot: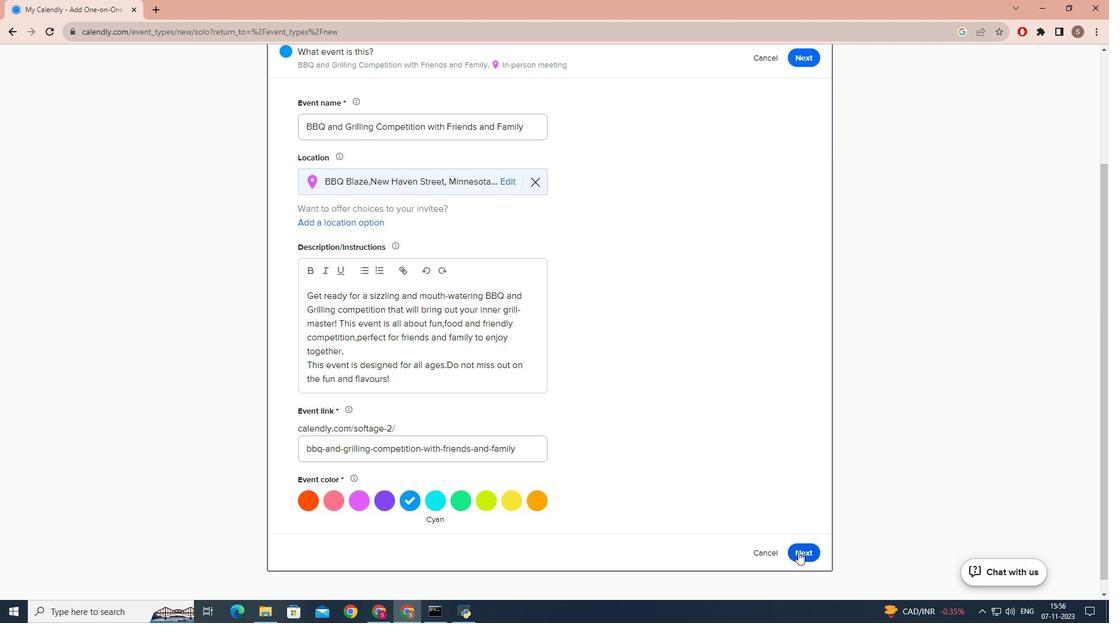 
Action: Mouse moved to (481, 337)
Screenshot: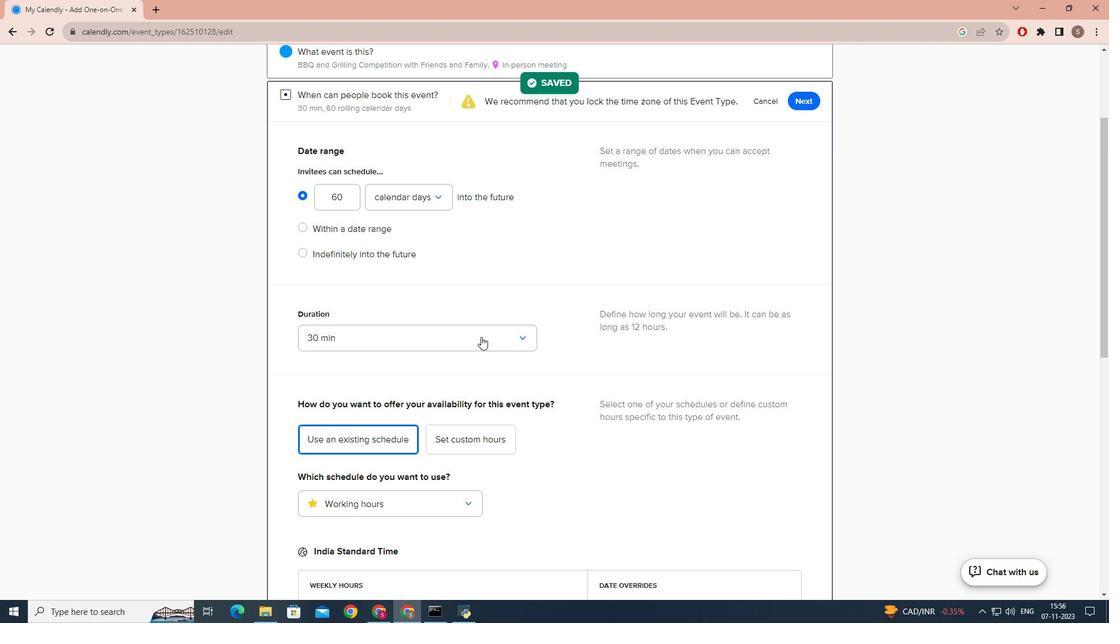 
Action: Mouse pressed left at (481, 337)
Screenshot: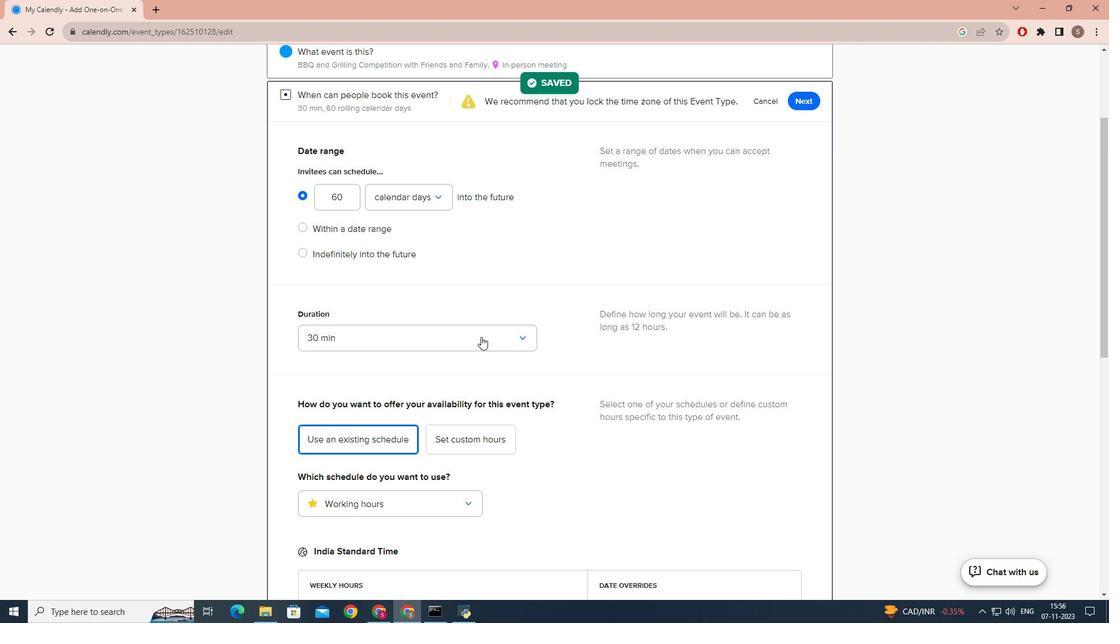
Action: Mouse moved to (328, 458)
Screenshot: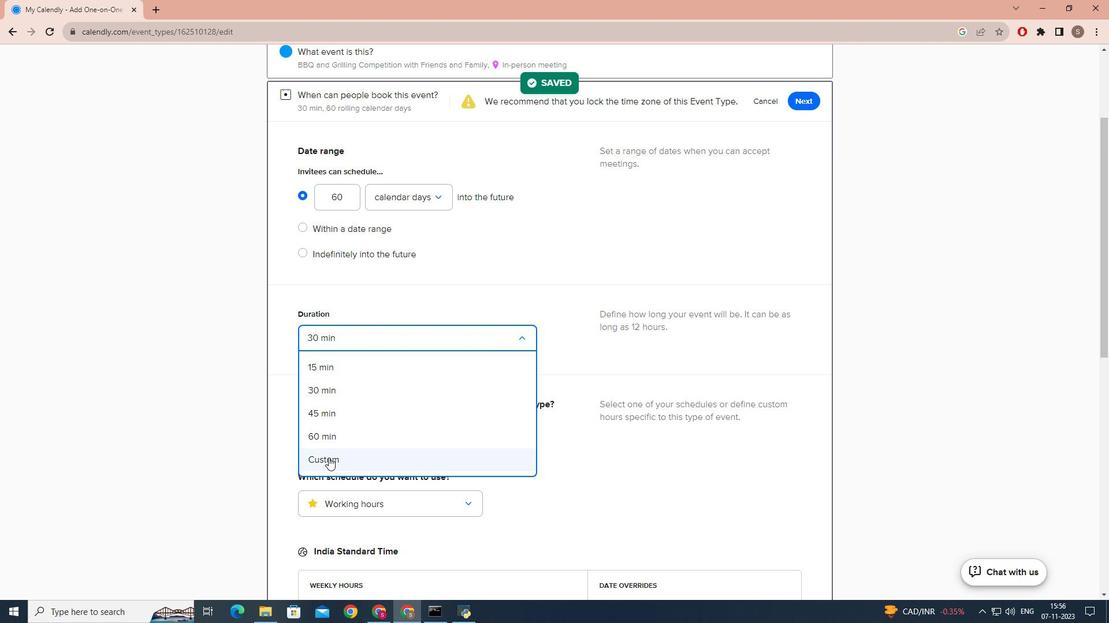 
Action: Mouse pressed left at (328, 458)
Screenshot: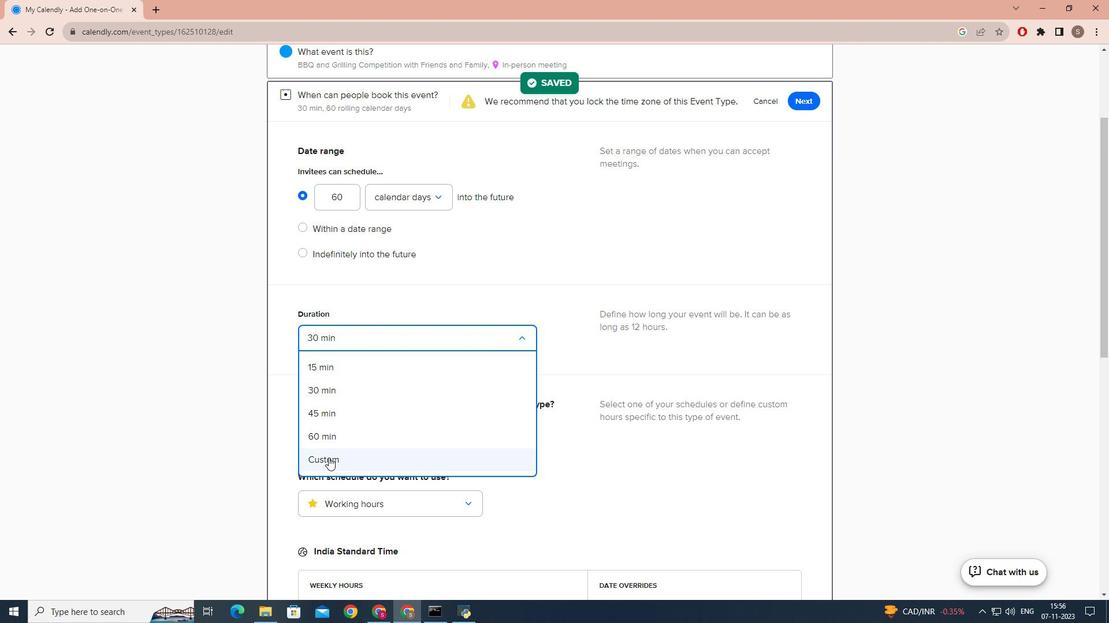 
Action: Mouse moved to (468, 368)
Screenshot: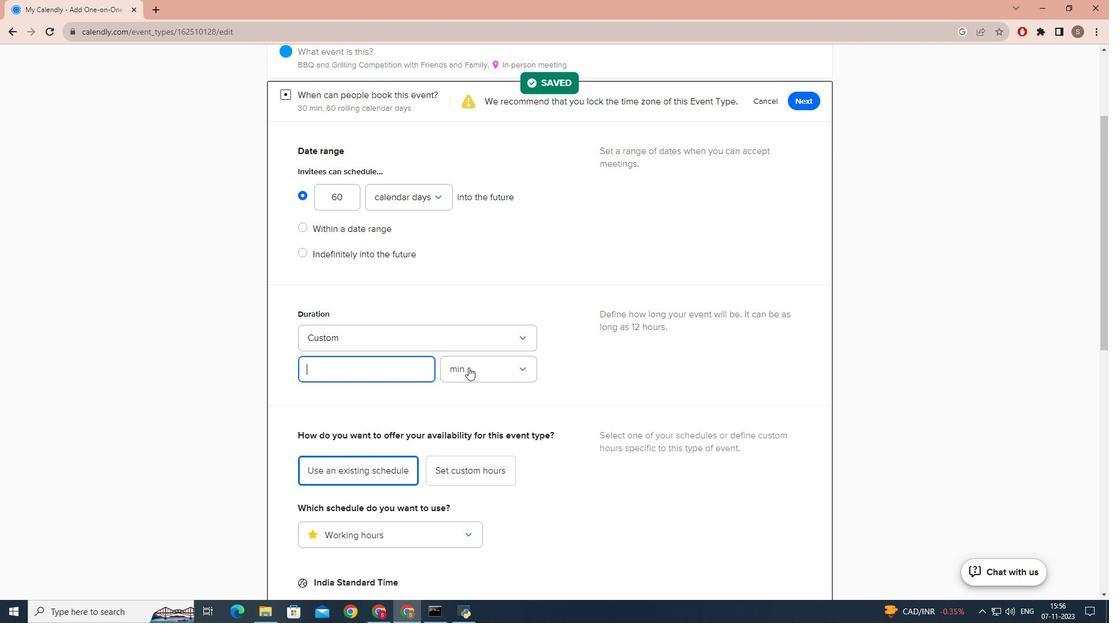 
Action: Mouse pressed left at (468, 368)
Screenshot: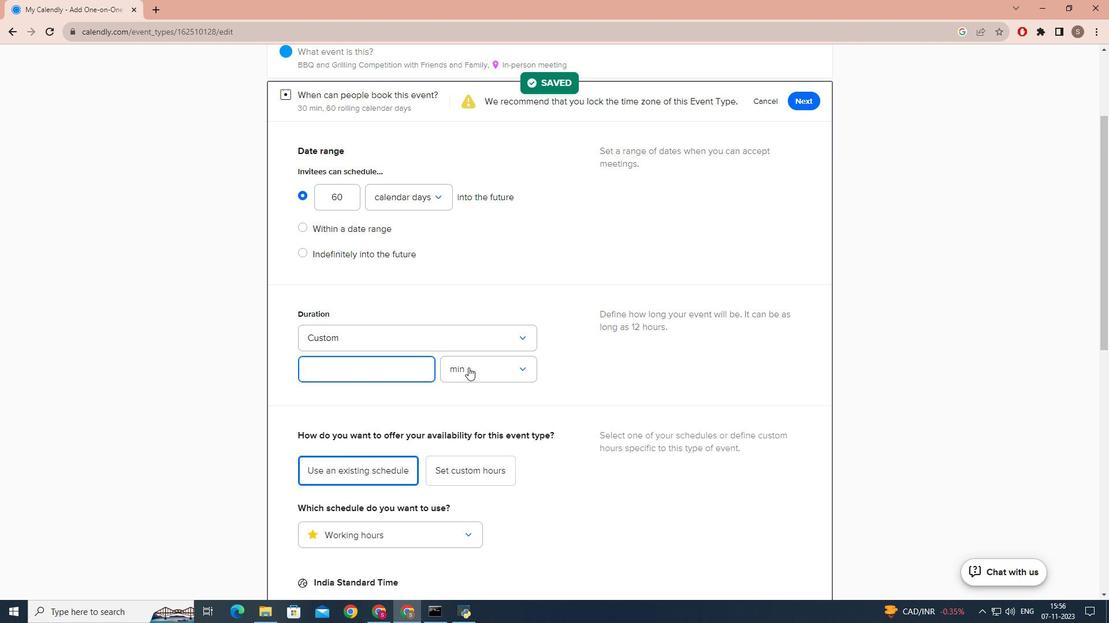 
Action: Mouse moved to (443, 424)
Screenshot: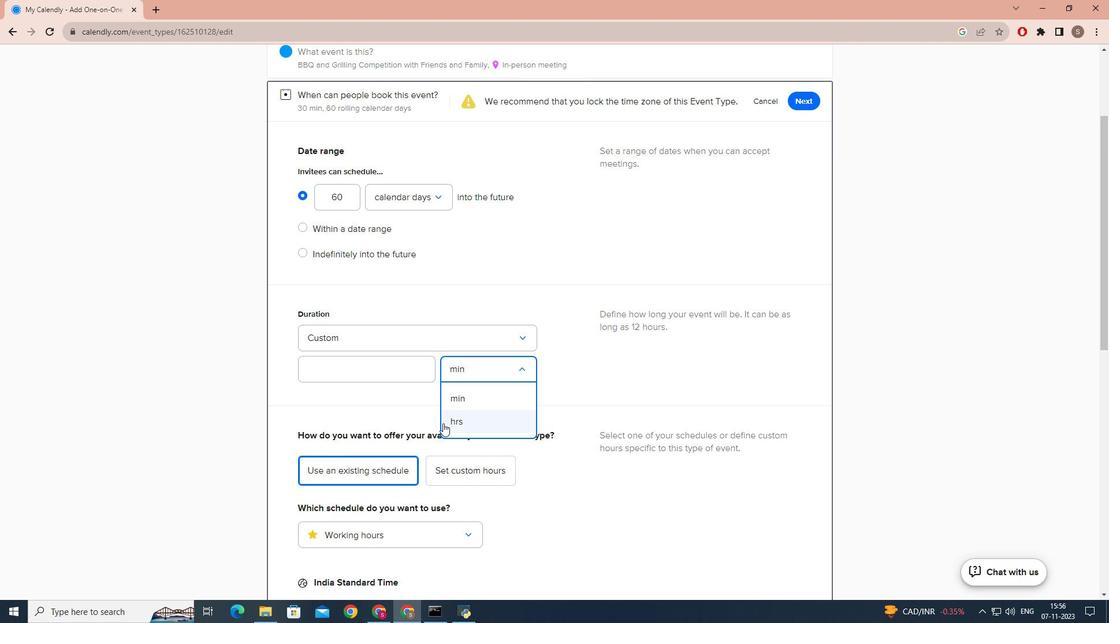 
Action: Mouse pressed left at (443, 424)
Screenshot: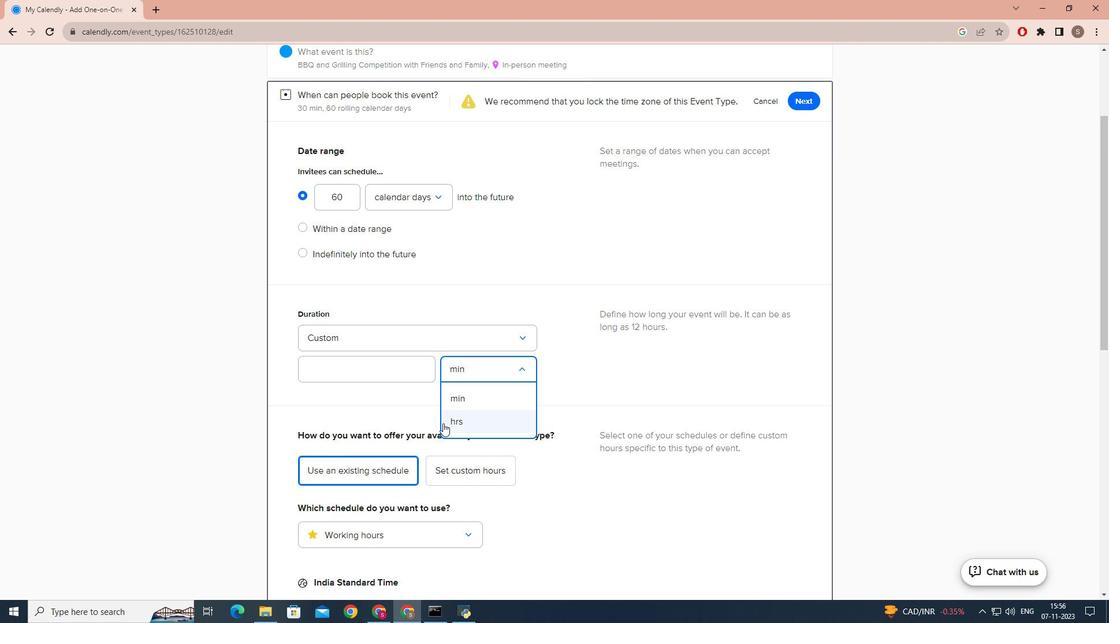 
Action: Mouse moved to (394, 389)
Screenshot: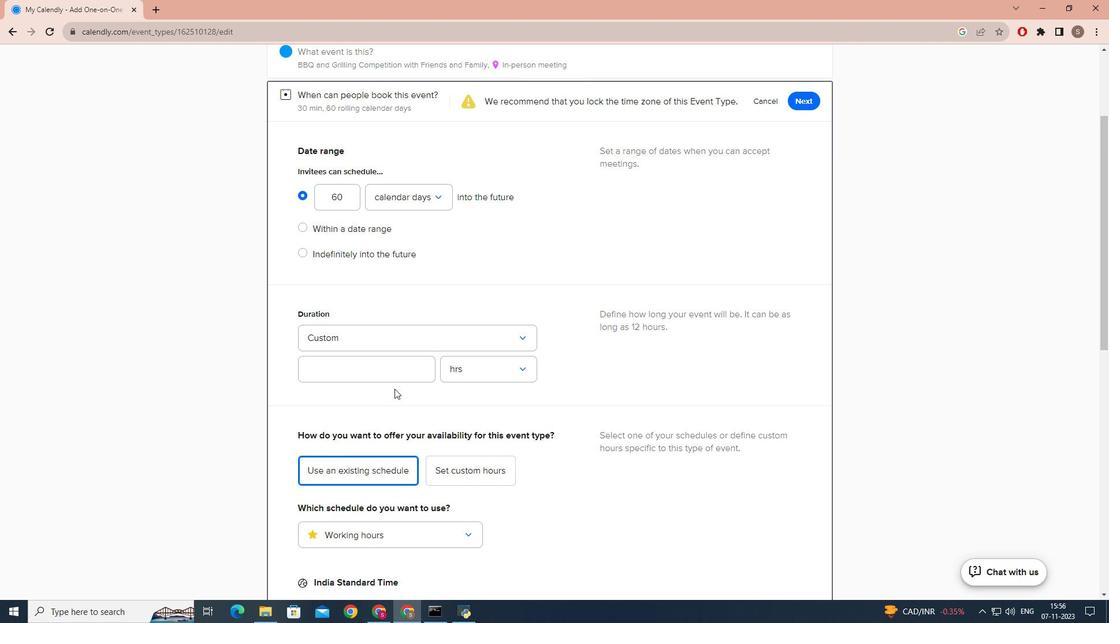 
Action: Mouse pressed left at (394, 389)
Screenshot: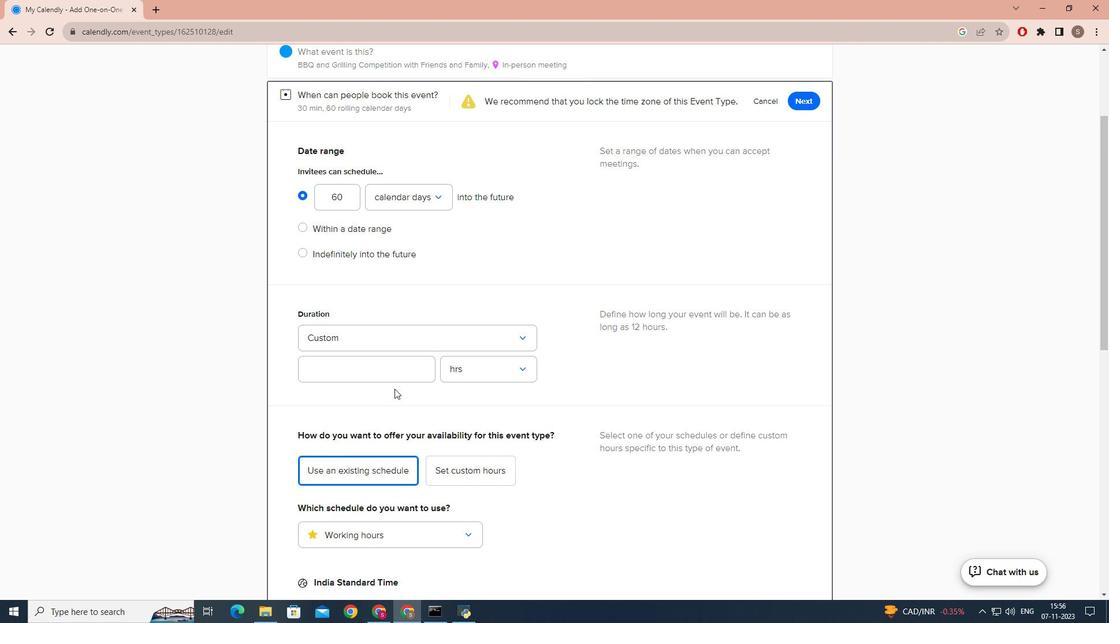 
Action: Mouse moved to (395, 382)
Screenshot: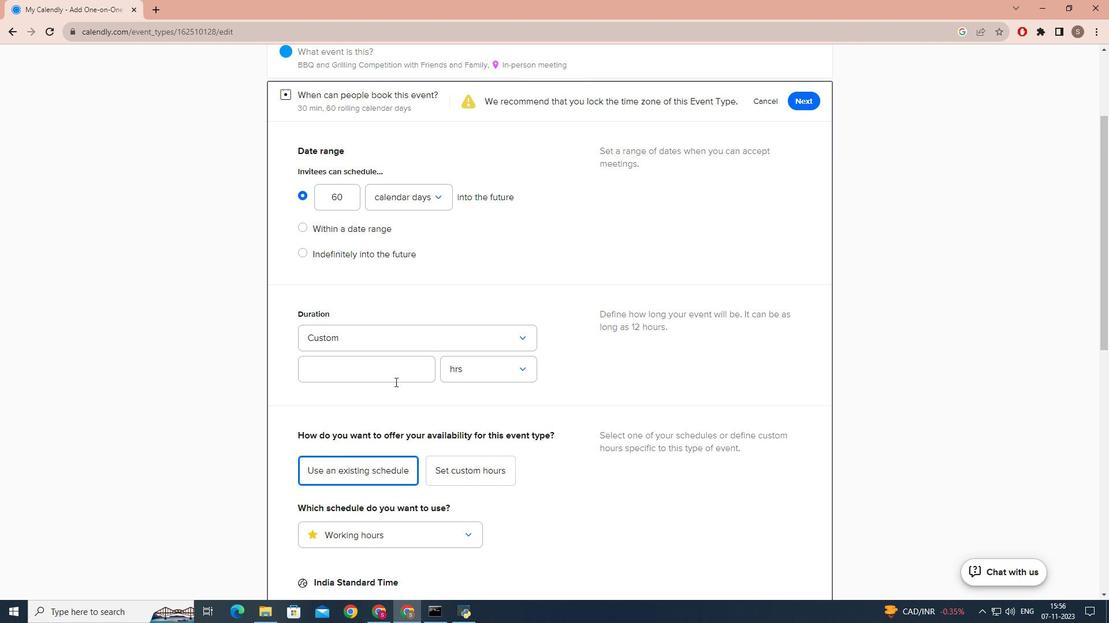 
Action: Mouse pressed left at (395, 382)
Screenshot: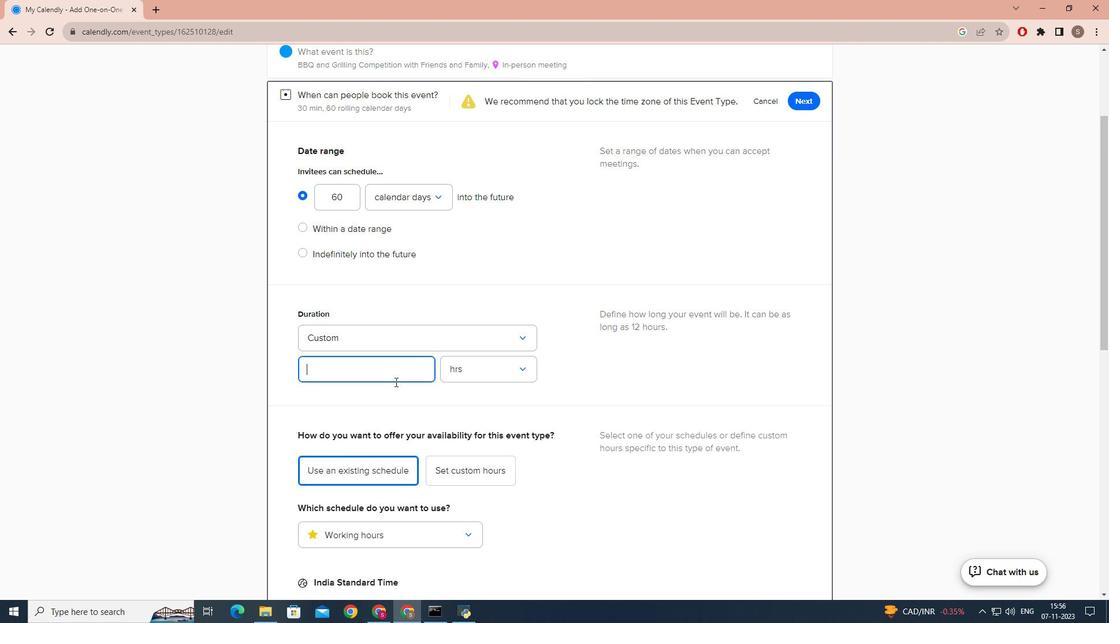 
Action: Mouse moved to (395, 381)
Screenshot: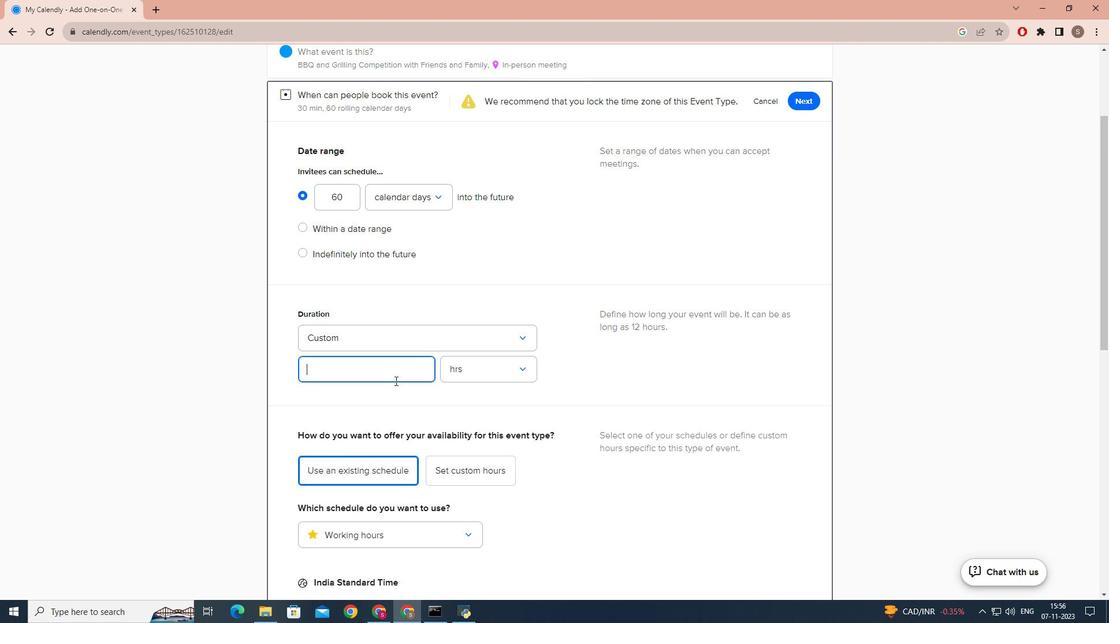 
Action: Key pressed 4
Screenshot: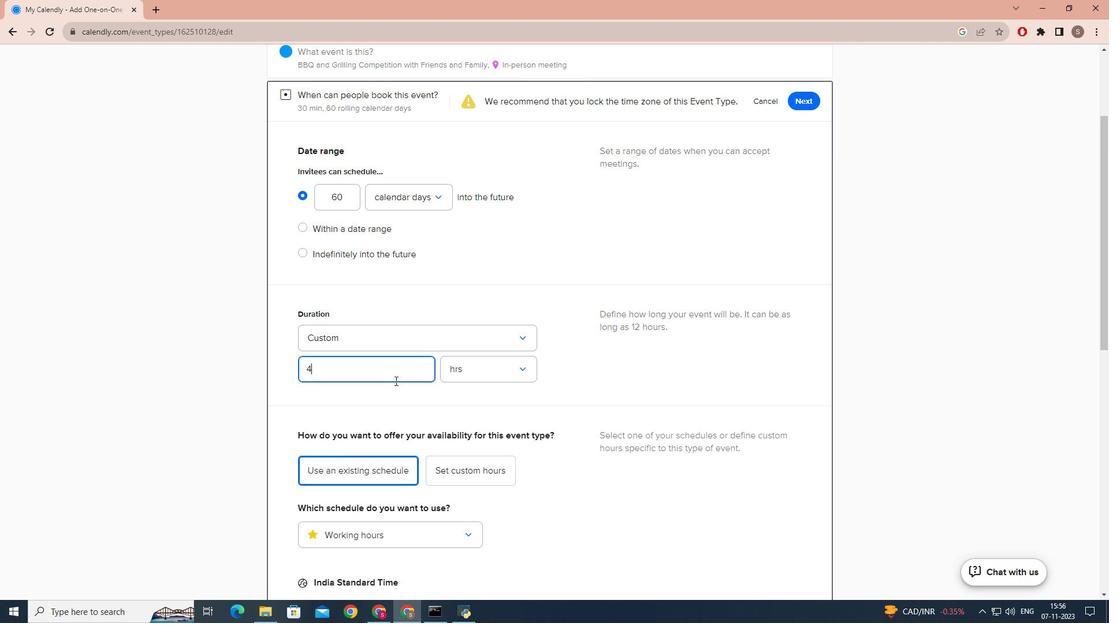 
Action: Mouse moved to (348, 403)
Screenshot: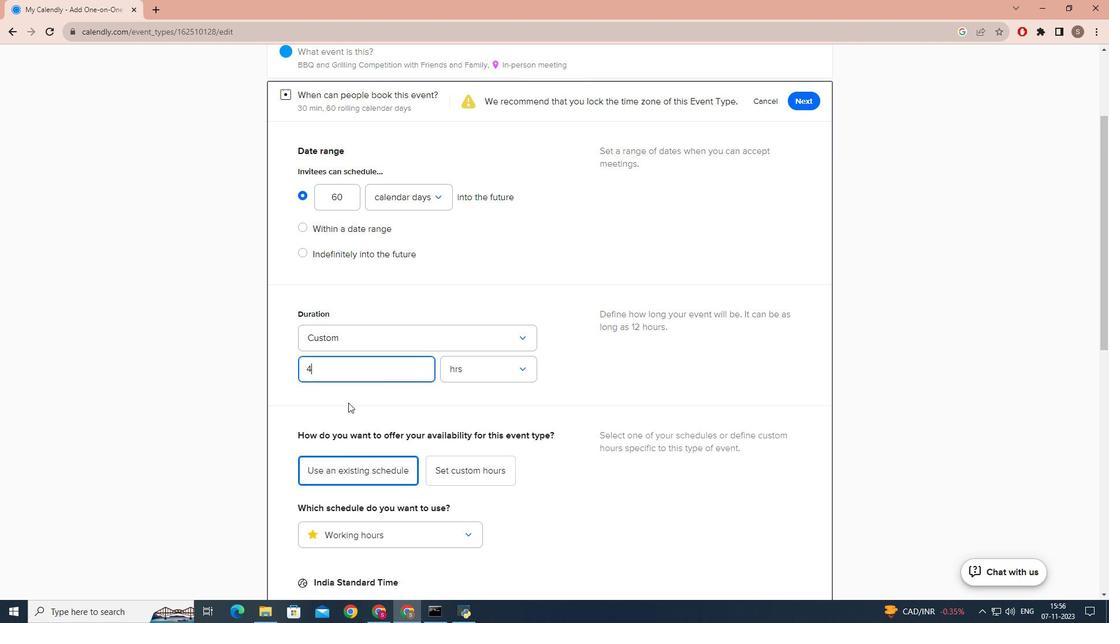 
Action: Mouse pressed left at (348, 403)
Screenshot: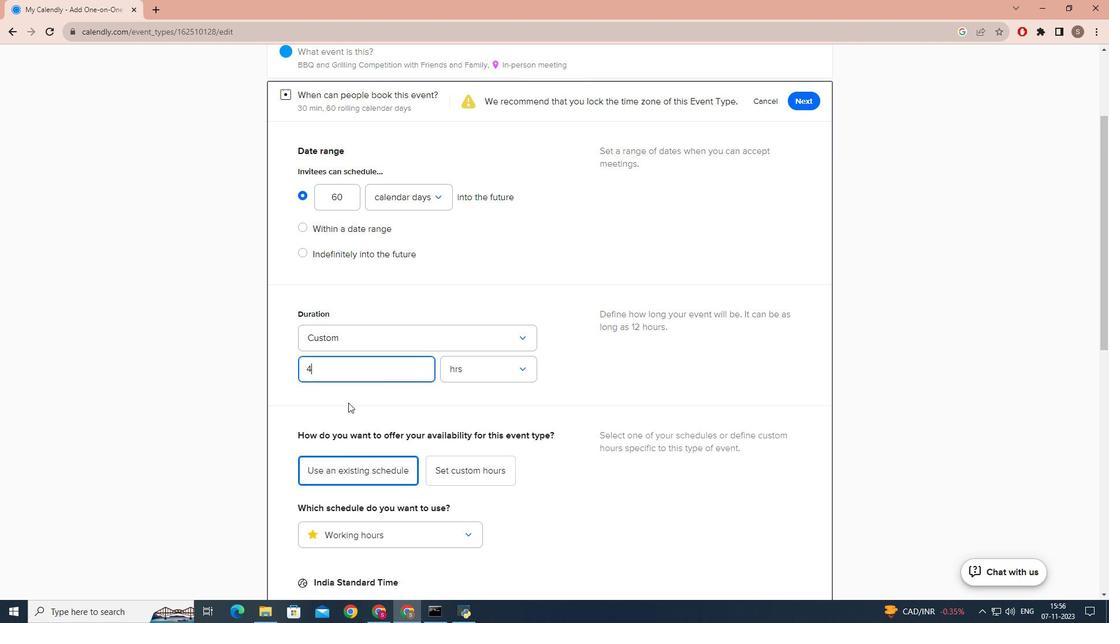 
Action: Mouse moved to (348, 402)
Screenshot: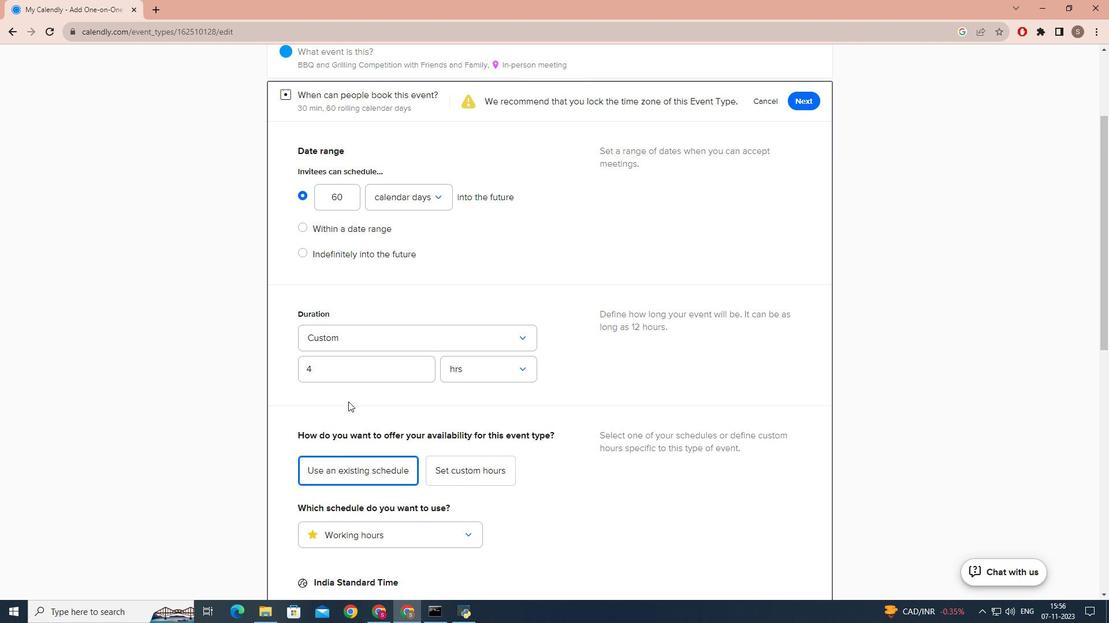
Action: Mouse scrolled (348, 401) with delta (0, 0)
Screenshot: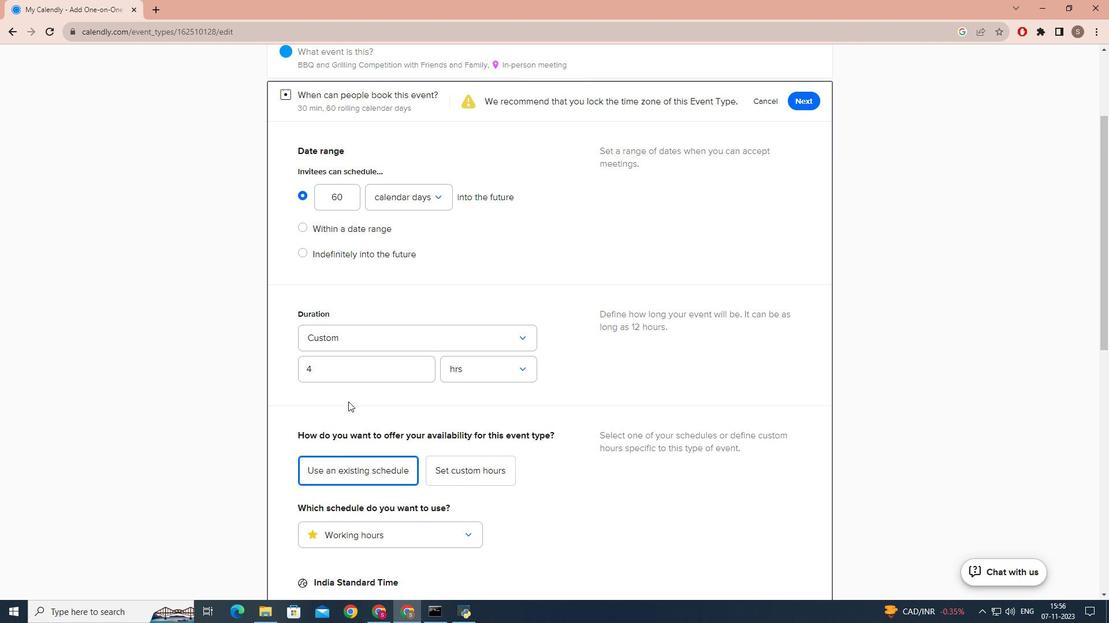 
Action: Mouse scrolled (348, 401) with delta (0, 0)
Screenshot: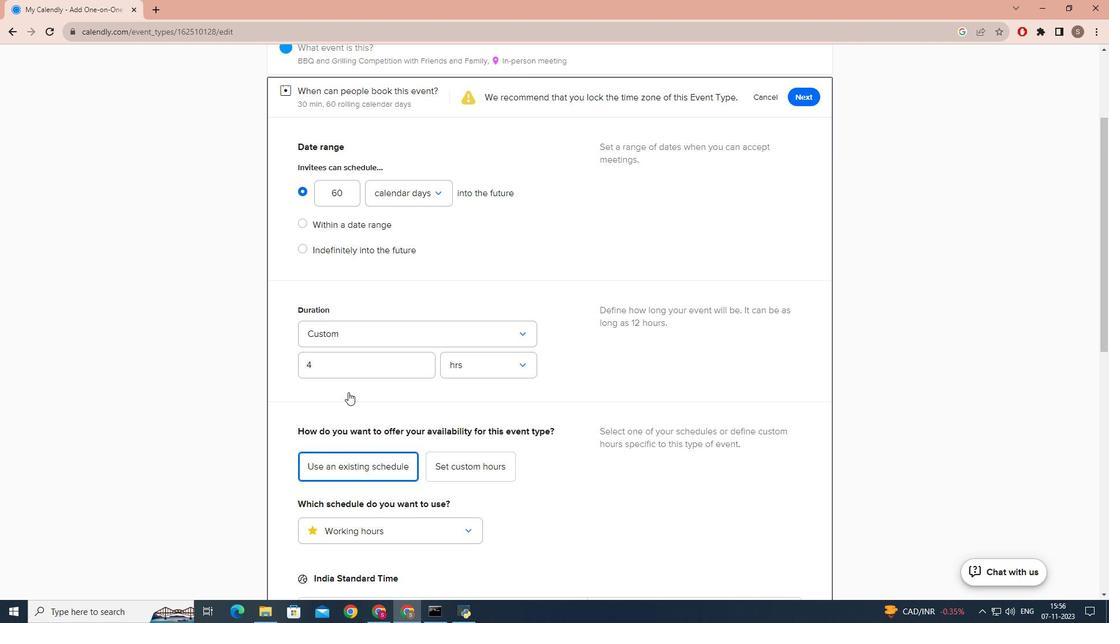 
Action: Mouse scrolled (348, 401) with delta (0, 0)
Screenshot: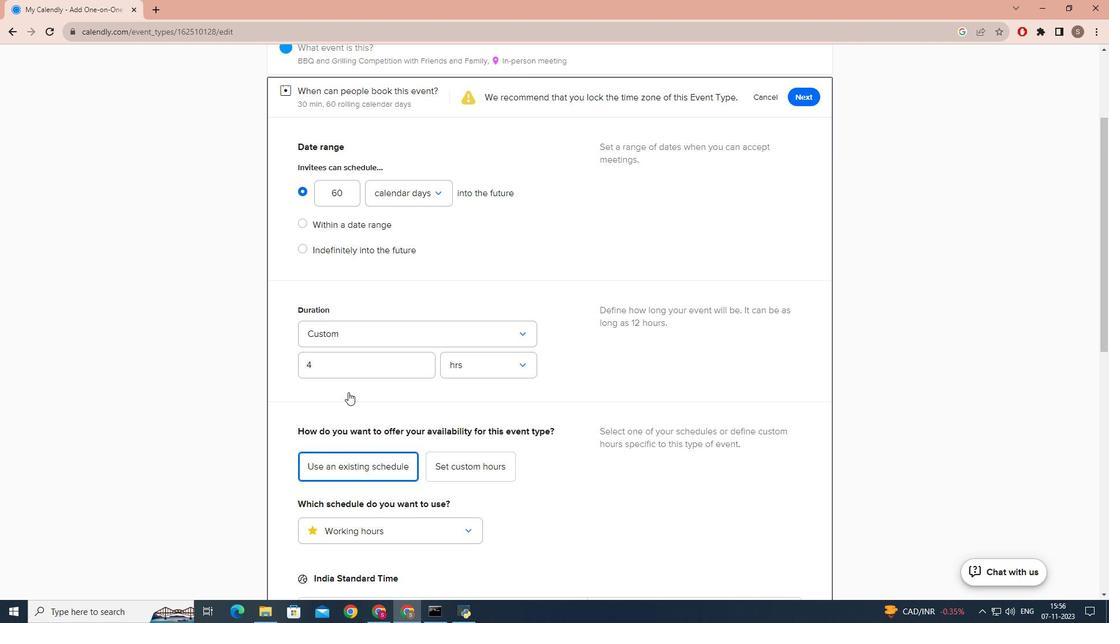 
Action: Mouse scrolled (348, 400) with delta (0, -1)
Screenshot: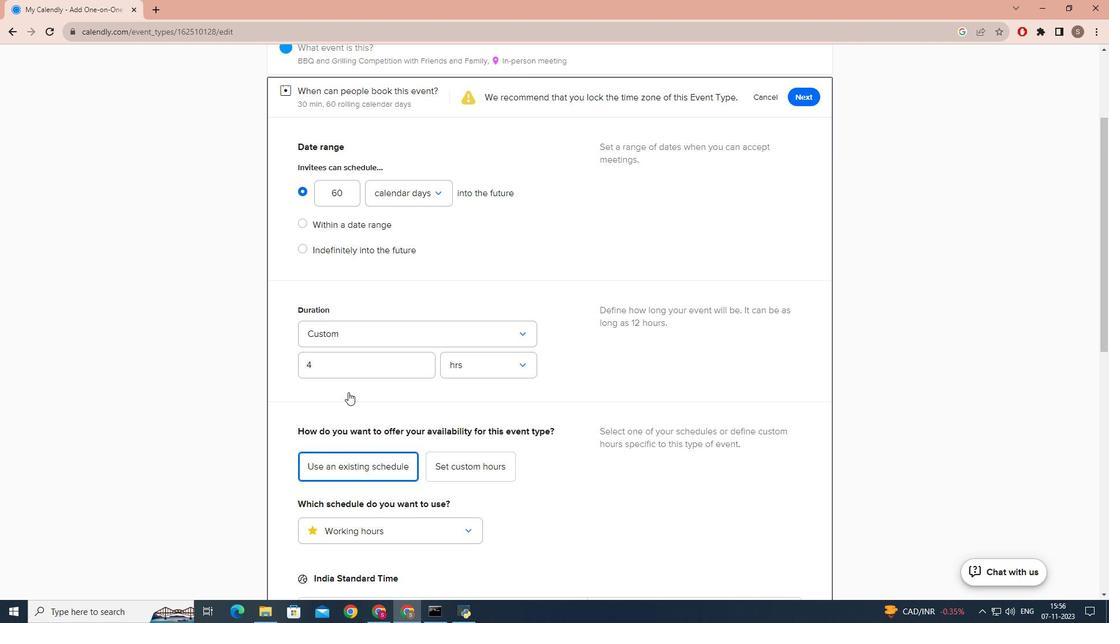 
Action: Mouse moved to (348, 400)
Screenshot: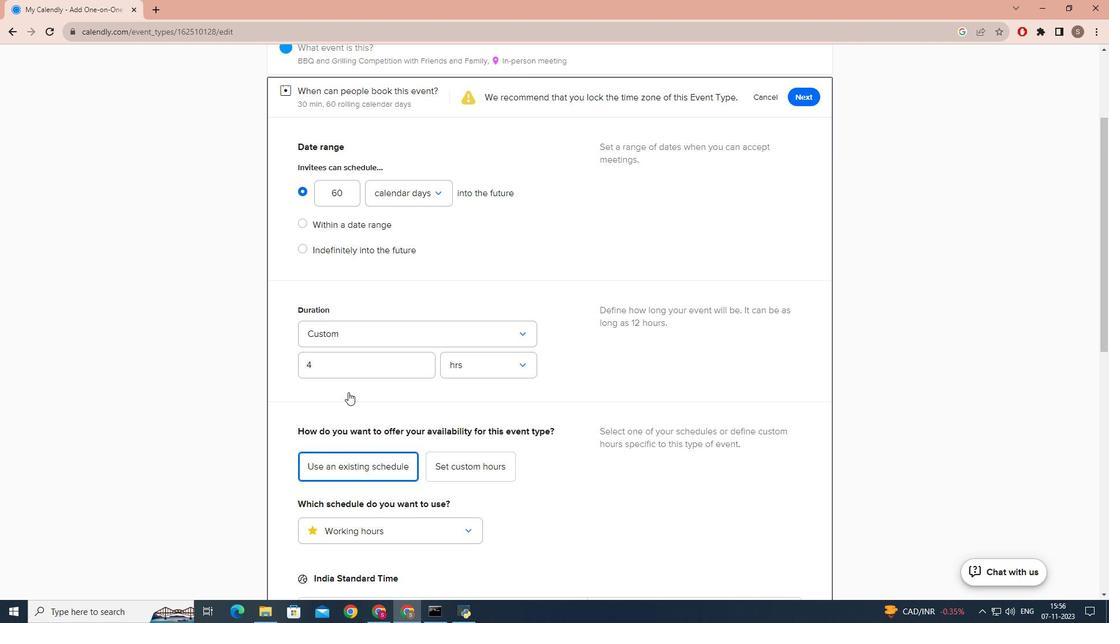 
Action: Mouse scrolled (348, 400) with delta (0, 0)
Screenshot: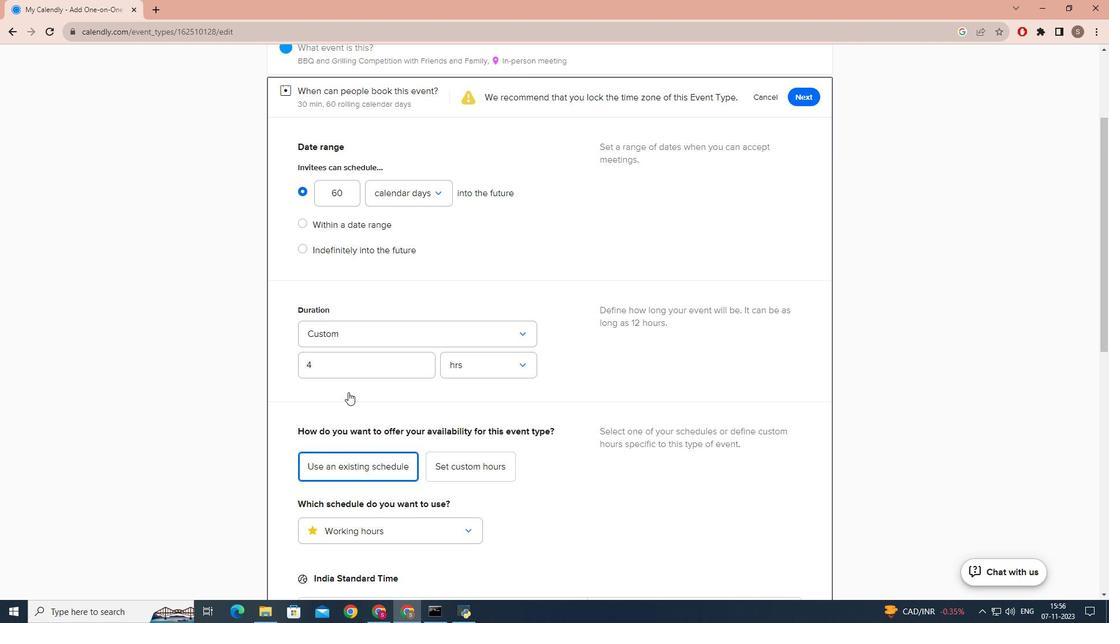 
Action: Mouse moved to (348, 395)
Screenshot: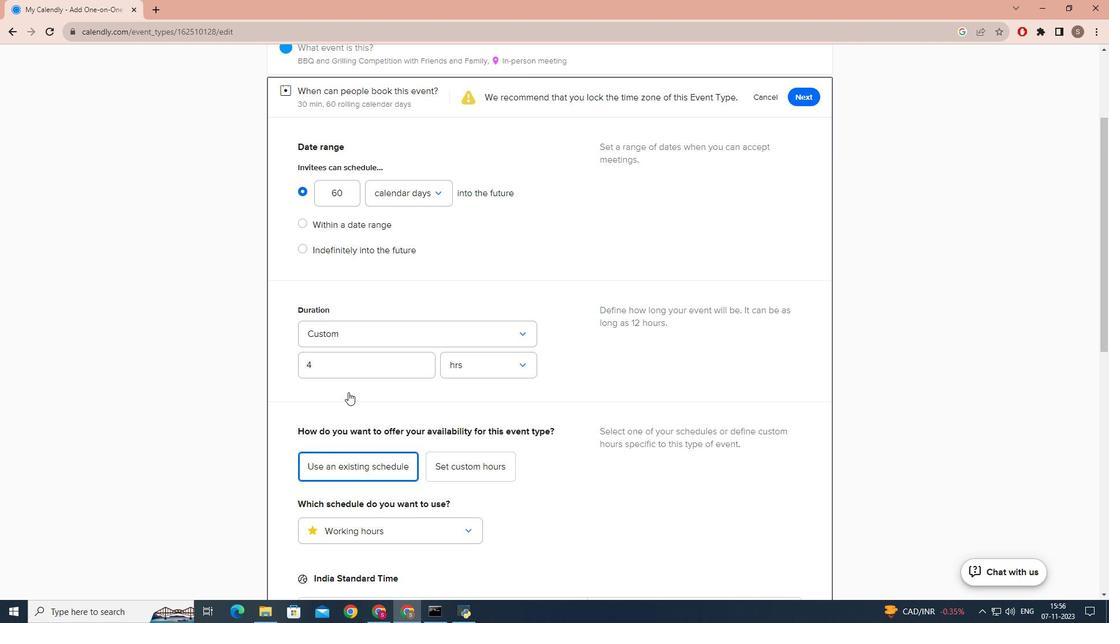 
Action: Mouse scrolled (348, 394) with delta (0, 0)
Screenshot: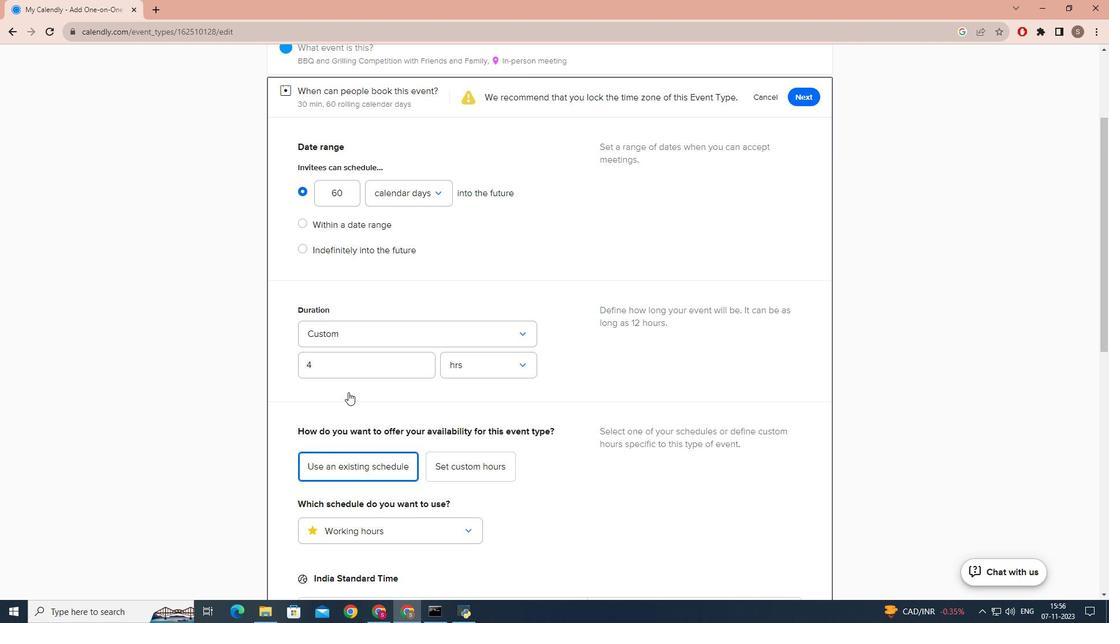 
Action: Mouse moved to (348, 392)
Screenshot: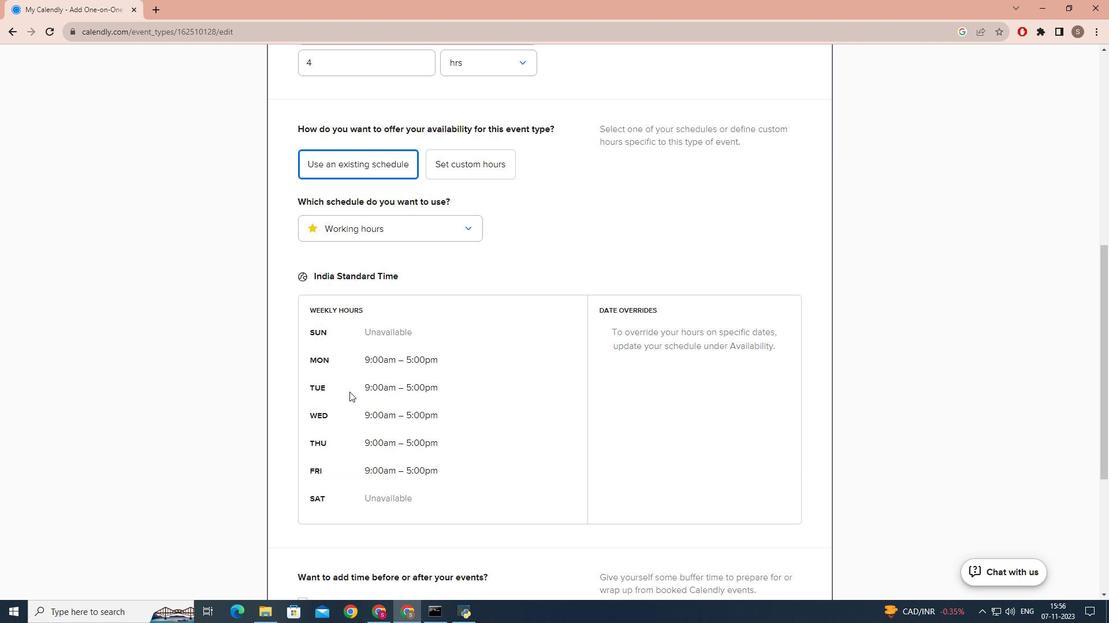 
Action: Mouse scrolled (348, 392) with delta (0, 0)
Screenshot: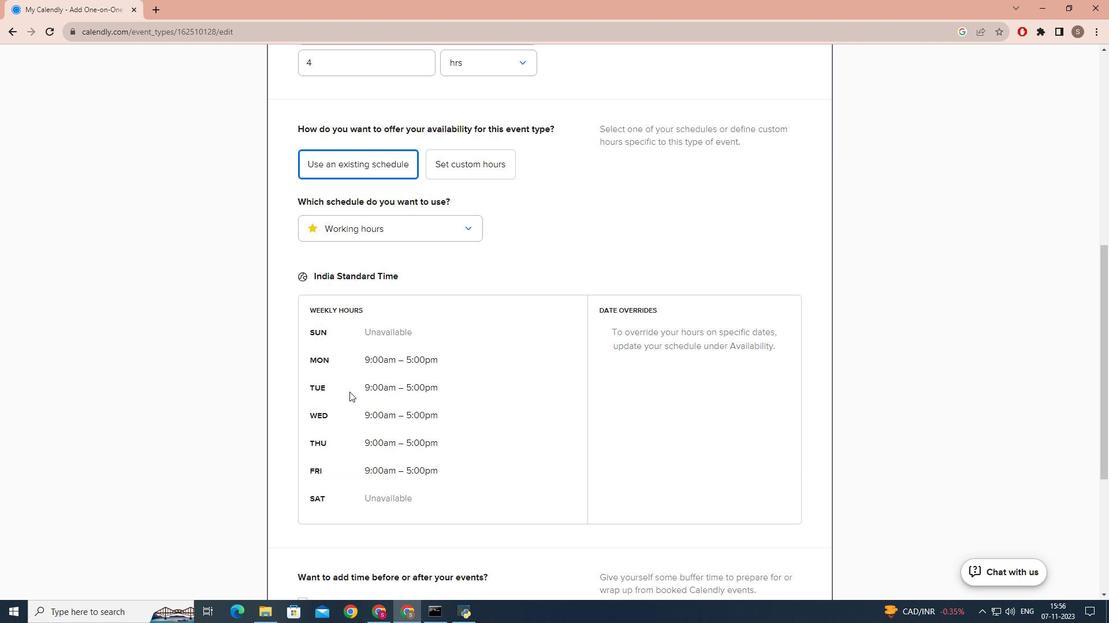 
Action: Mouse moved to (350, 391)
Screenshot: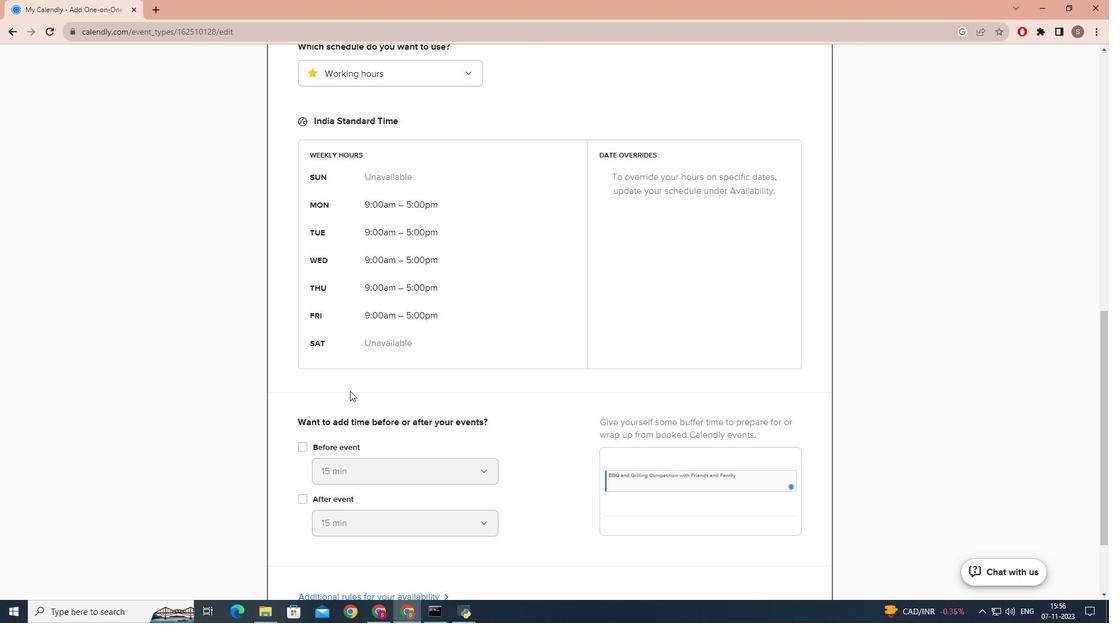
Action: Mouse scrolled (350, 391) with delta (0, 0)
Screenshot: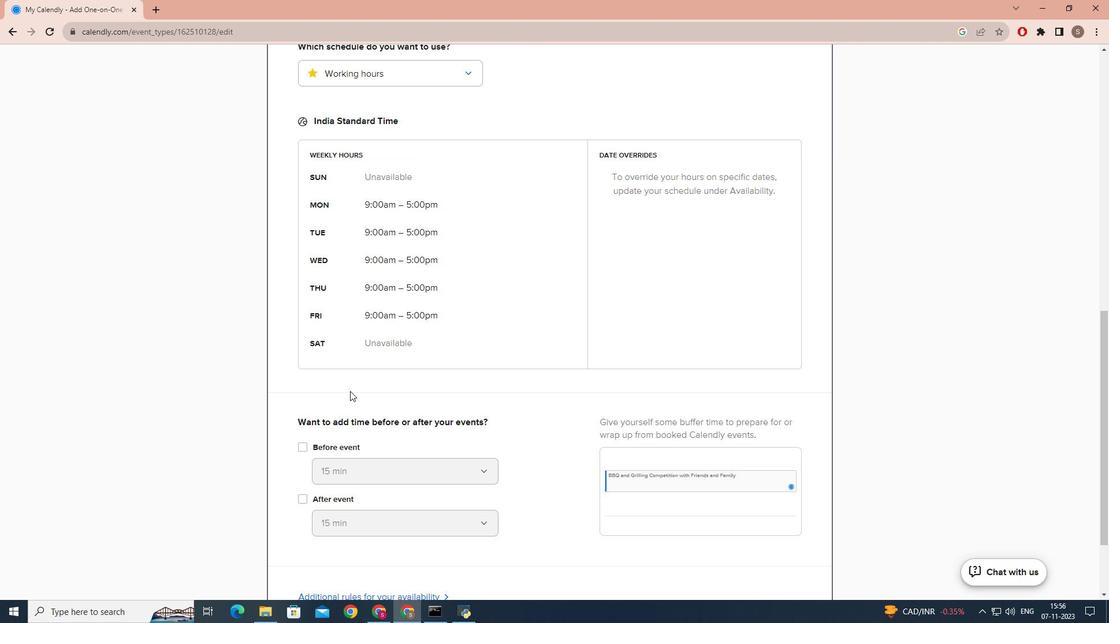 
Action: Mouse scrolled (350, 391) with delta (0, 0)
Screenshot: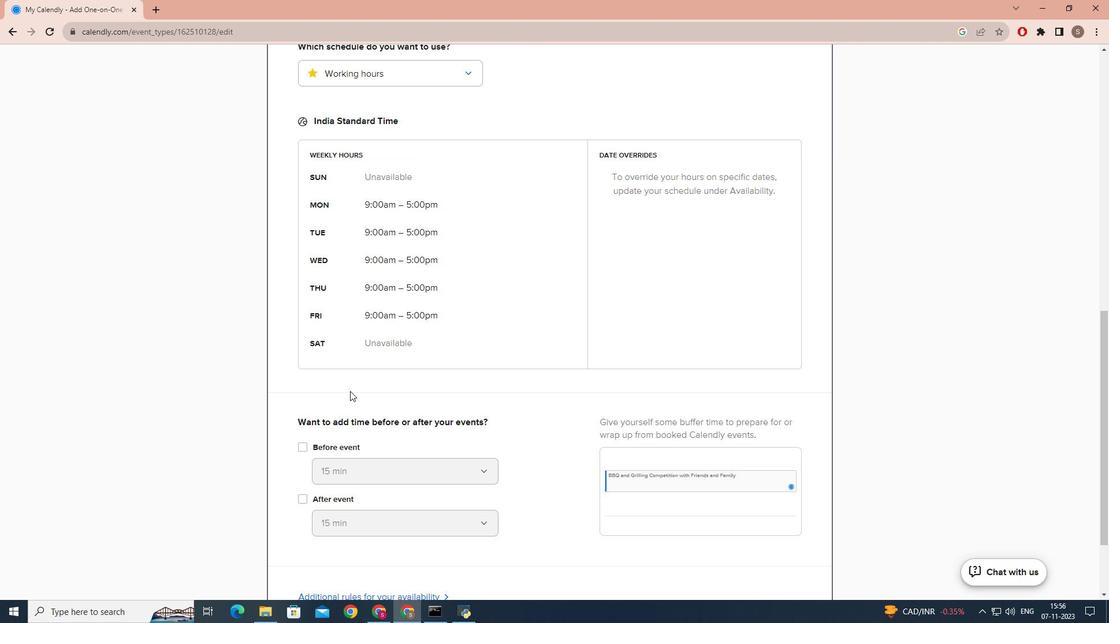 
Action: Mouse scrolled (350, 391) with delta (0, 0)
Screenshot: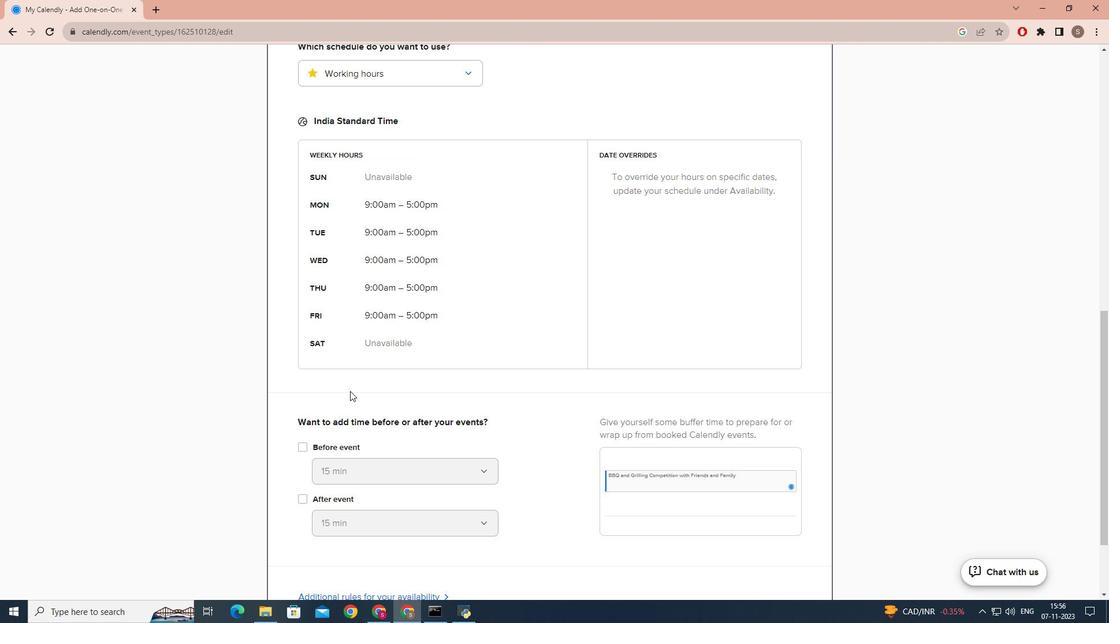 
Action: Mouse scrolled (350, 391) with delta (0, 0)
Screenshot: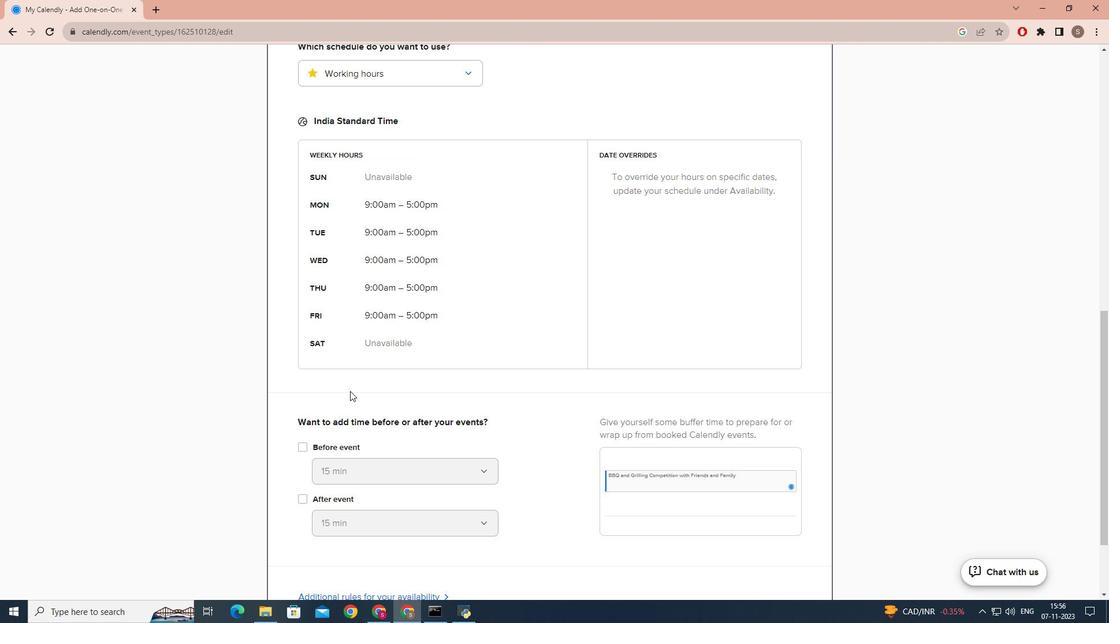 
Action: Mouse scrolled (350, 391) with delta (0, 0)
Screenshot: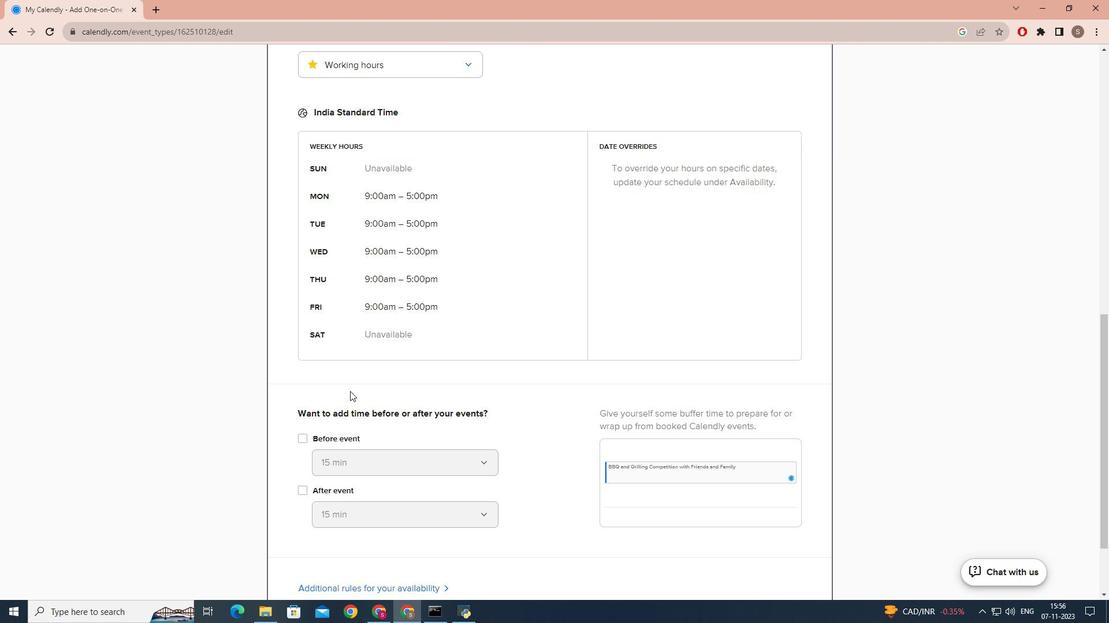 
Action: Mouse scrolled (350, 391) with delta (0, 0)
Screenshot: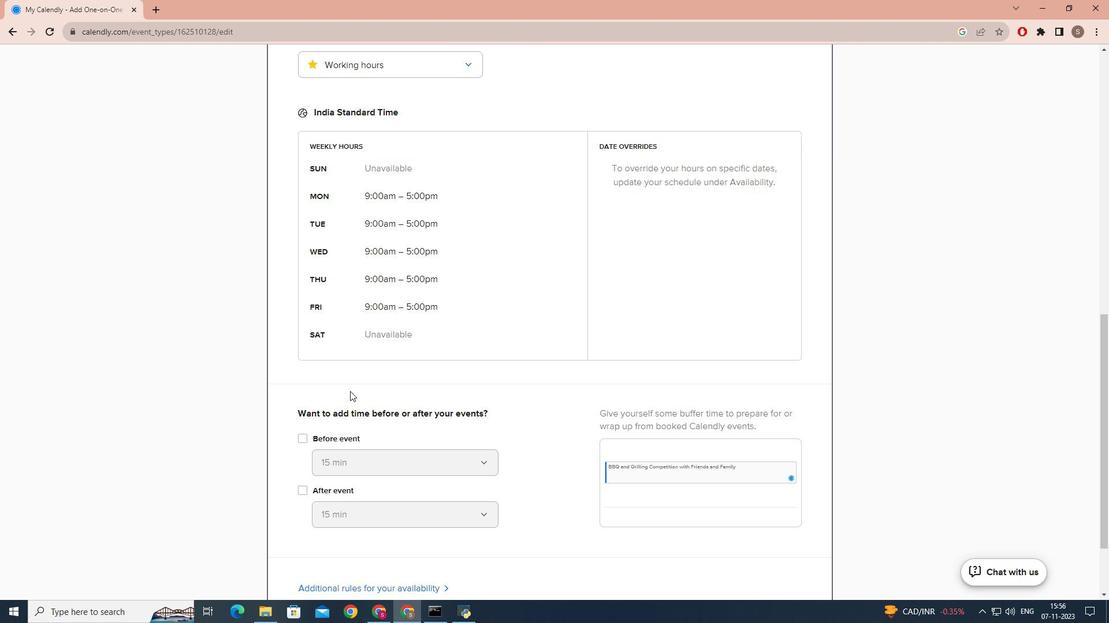 
Action: Mouse scrolled (350, 391) with delta (0, 0)
Screenshot: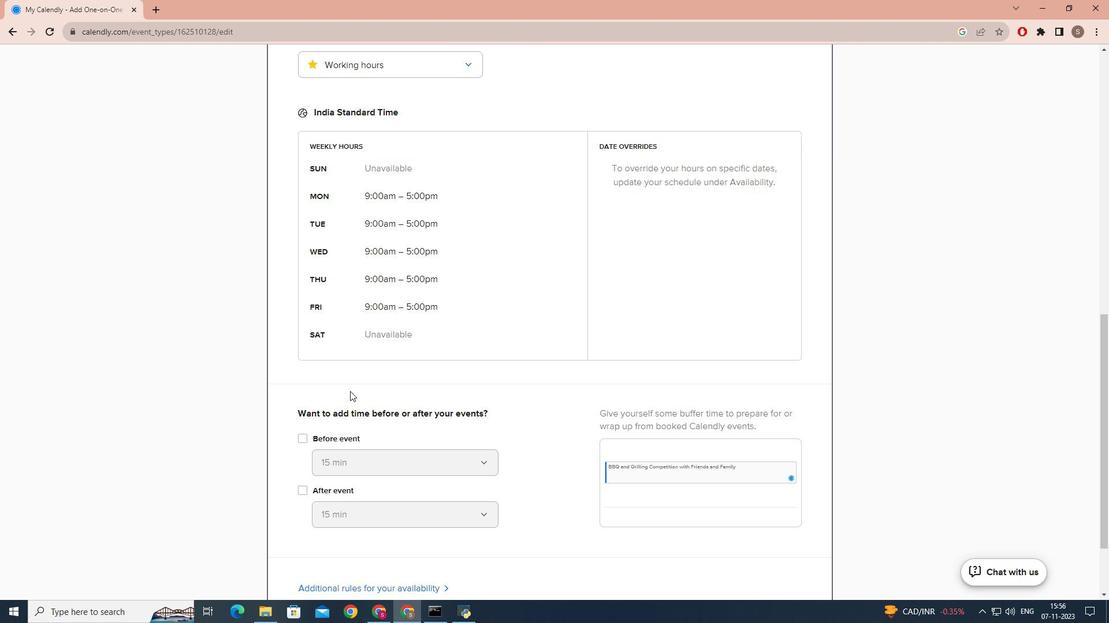 
Action: Mouse moved to (819, 539)
Screenshot: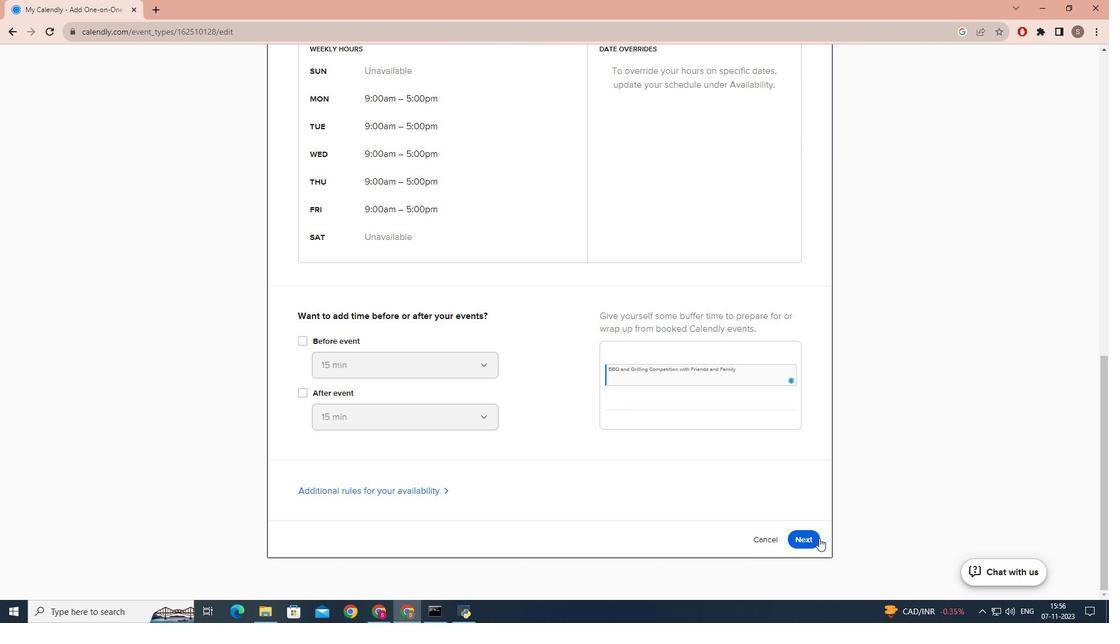 
Action: Mouse pressed left at (819, 539)
Screenshot: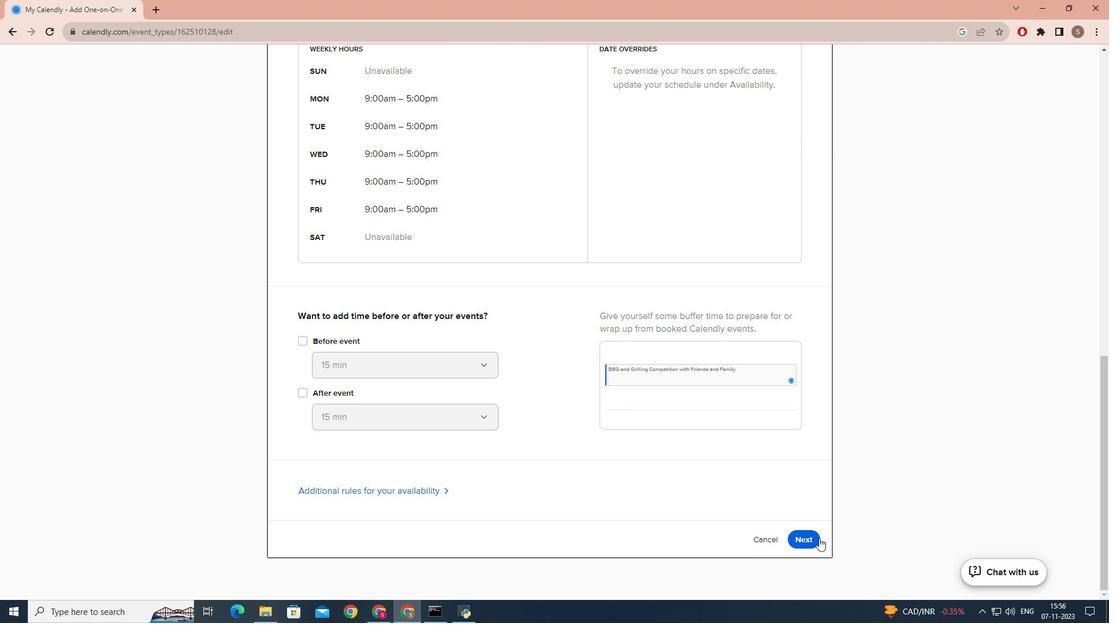 
Action: Mouse moved to (736, 475)
Screenshot: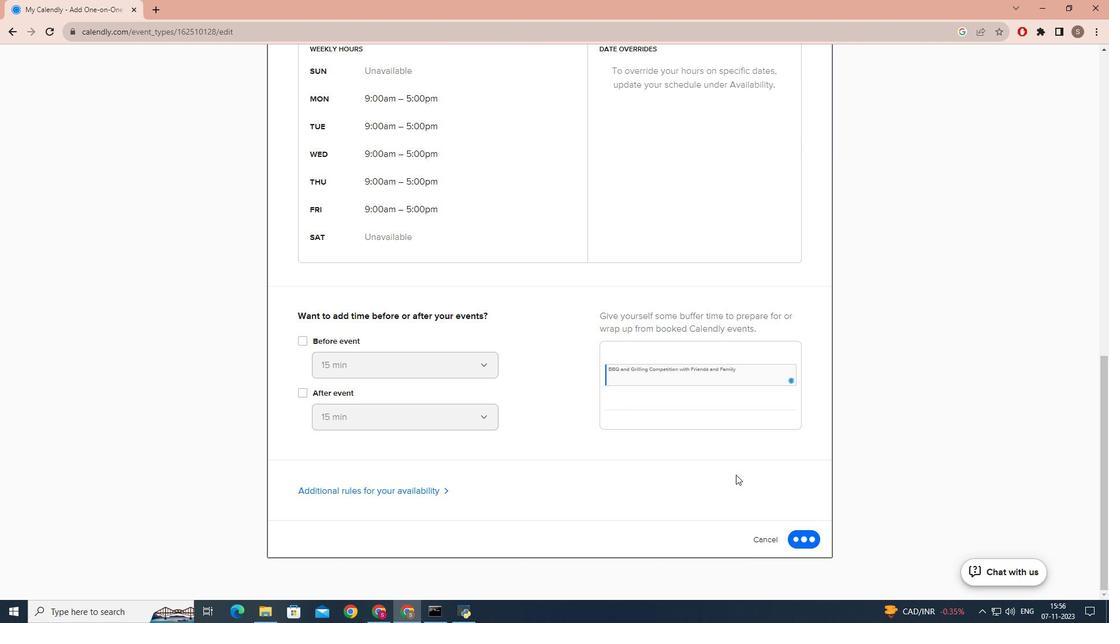 
